 Task: Search round trip flight ticket for 2 adults, 4 children and 1 infant on lap in business from Sioux City: Sioux Gateway Airport (brig. General Bud Day Field) to Indianapolis: Indianapolis International Airport on 8-5-2023 and return on 8-7-2023. Price is upto 78000. Outbound departure time preference is 14:30.
Action: Mouse moved to (311, 297)
Screenshot: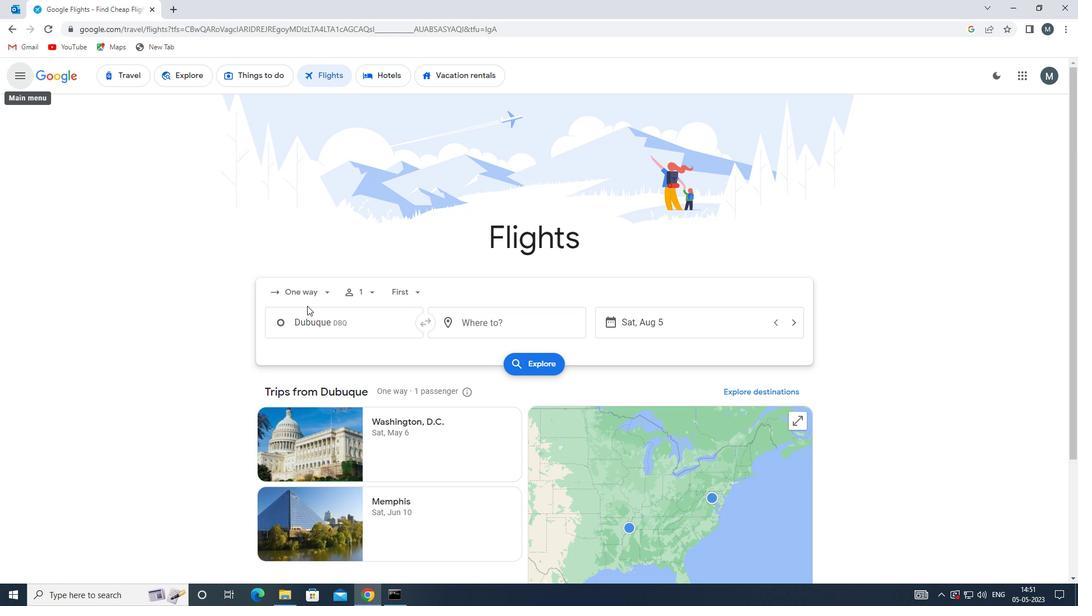 
Action: Mouse pressed left at (311, 297)
Screenshot: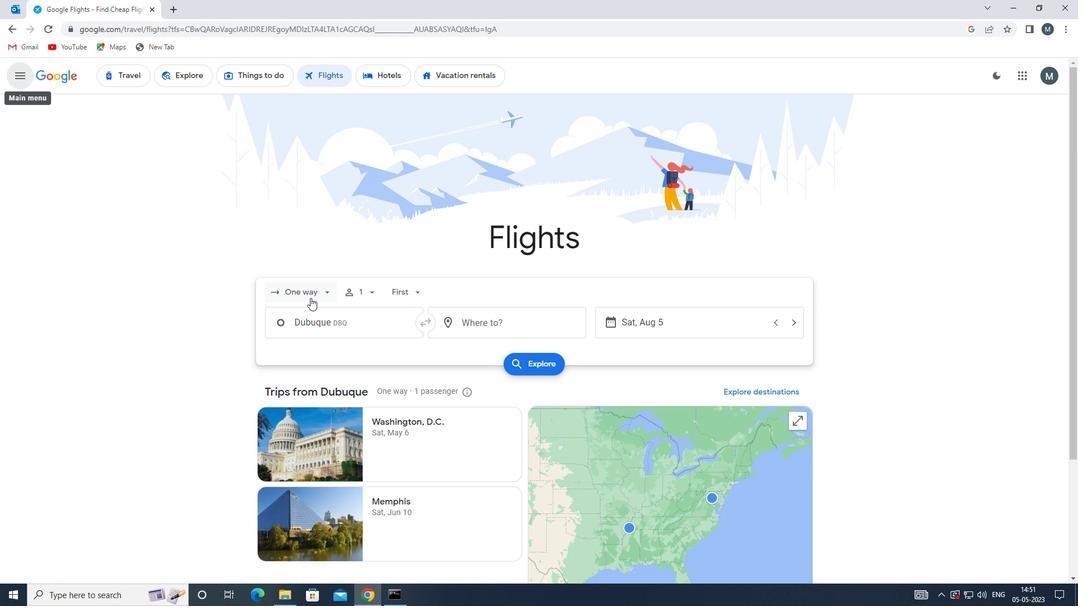 
Action: Mouse moved to (321, 294)
Screenshot: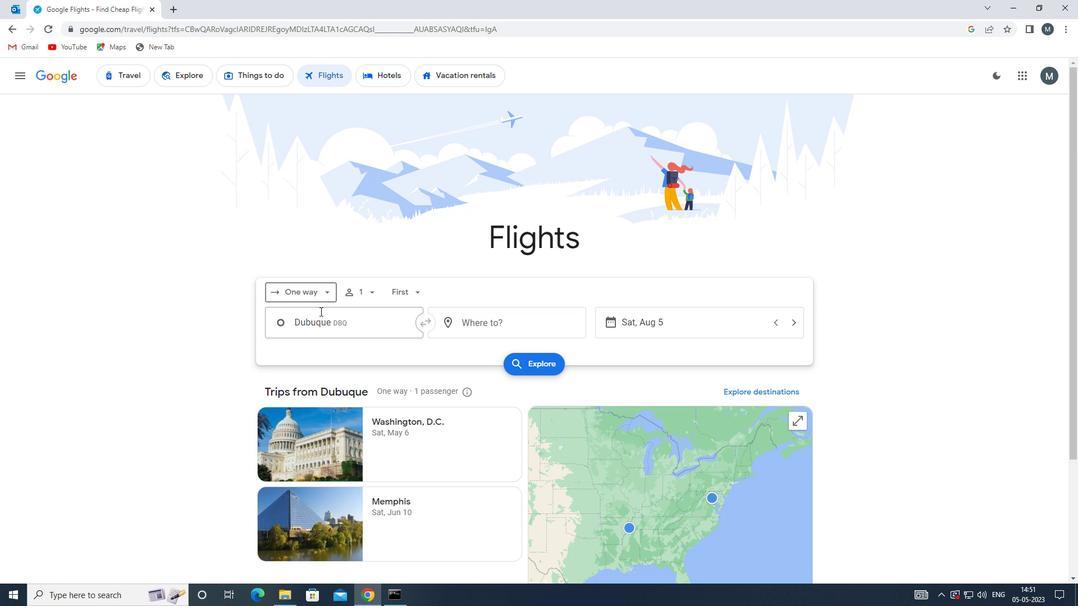 
Action: Mouse pressed left at (321, 294)
Screenshot: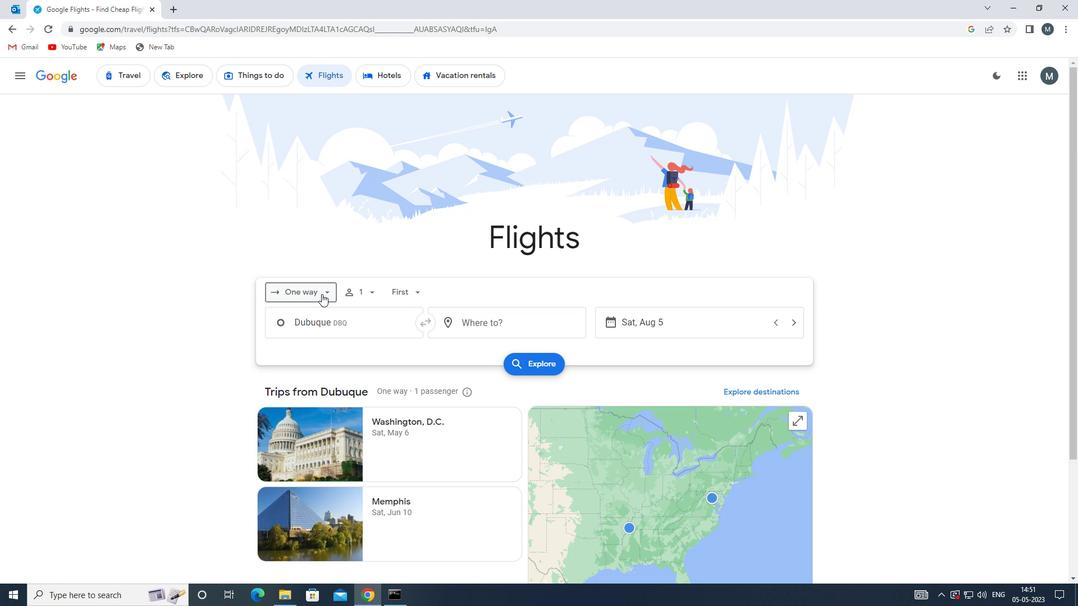 
Action: Mouse moved to (328, 319)
Screenshot: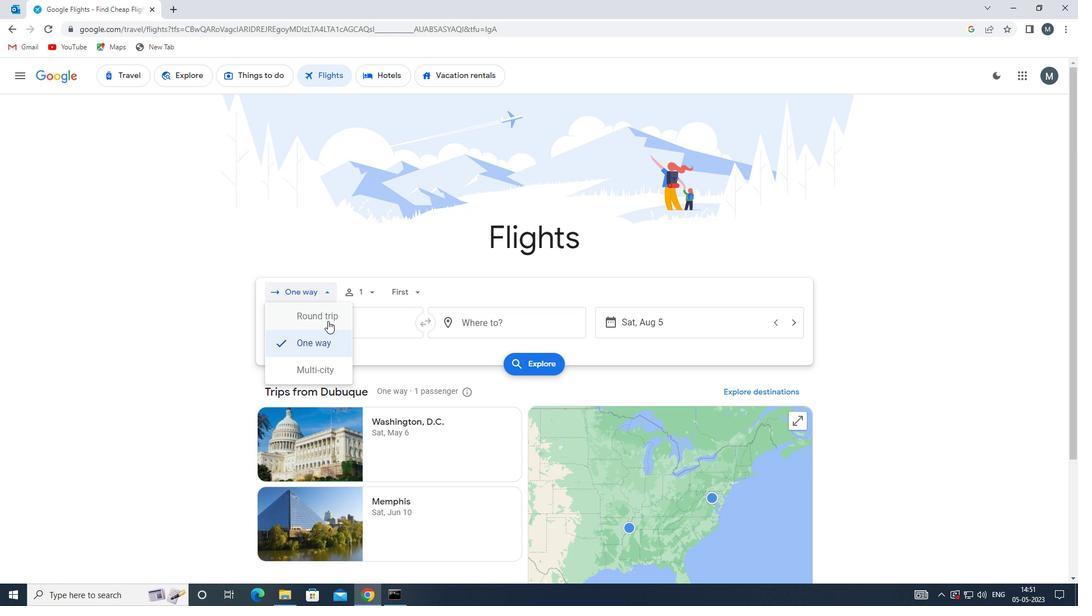 
Action: Mouse pressed left at (328, 319)
Screenshot: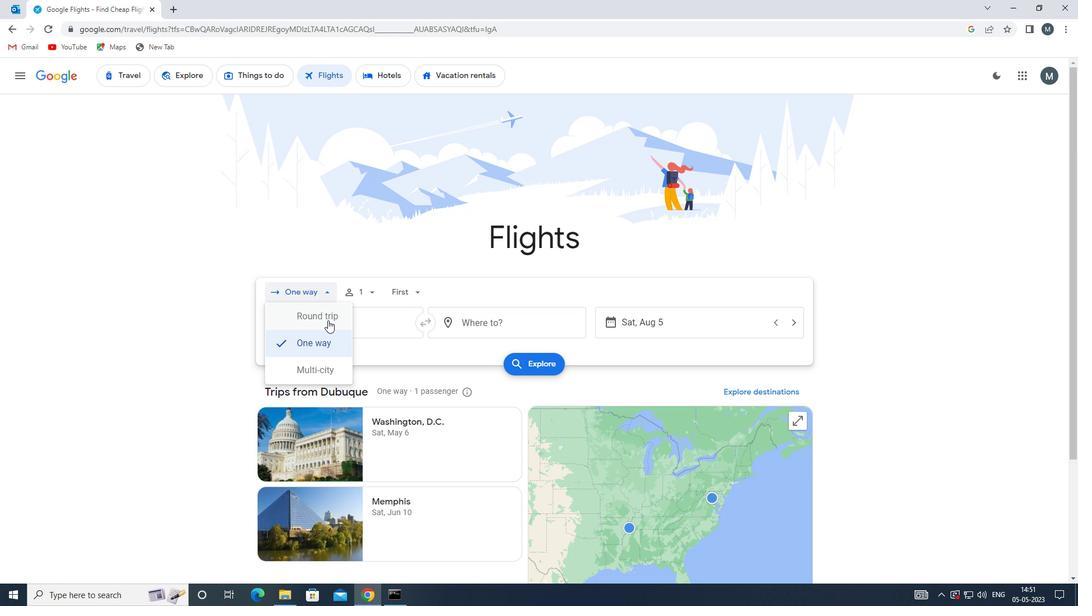 
Action: Mouse moved to (374, 291)
Screenshot: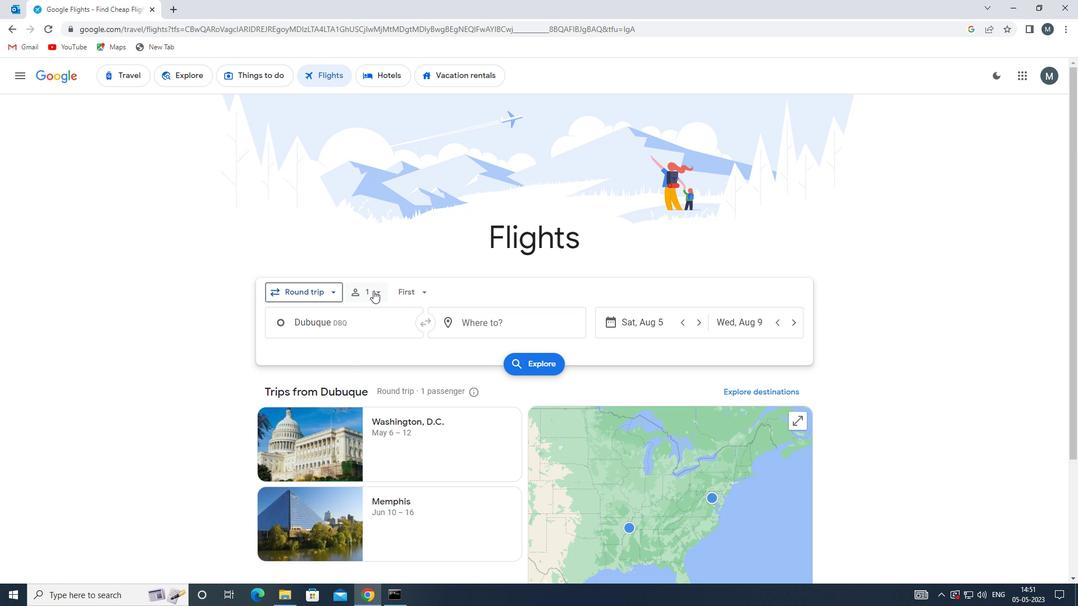 
Action: Mouse pressed left at (374, 291)
Screenshot: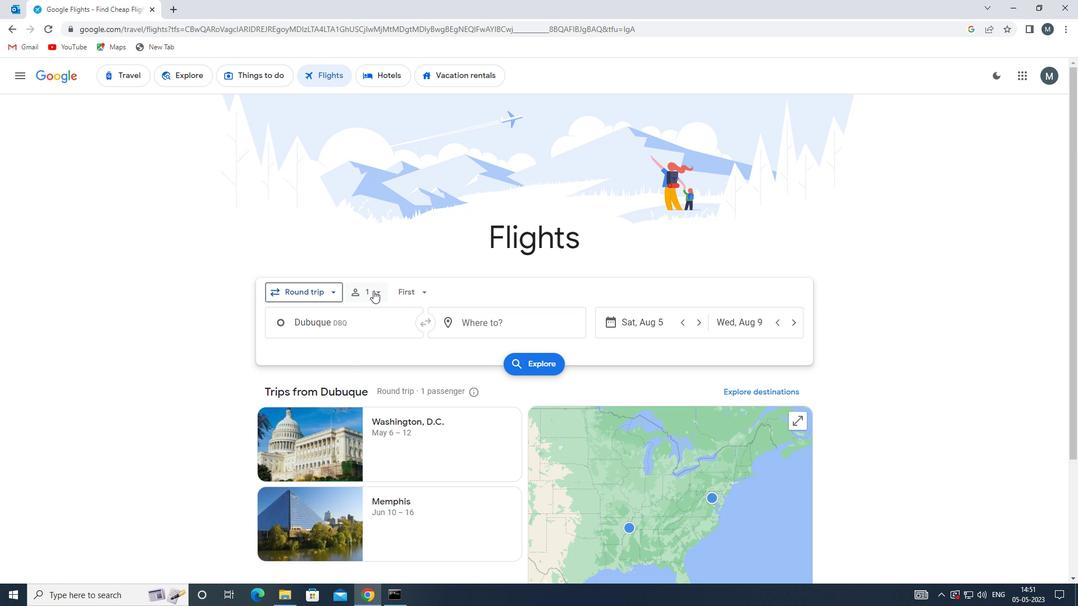 
Action: Mouse moved to (466, 319)
Screenshot: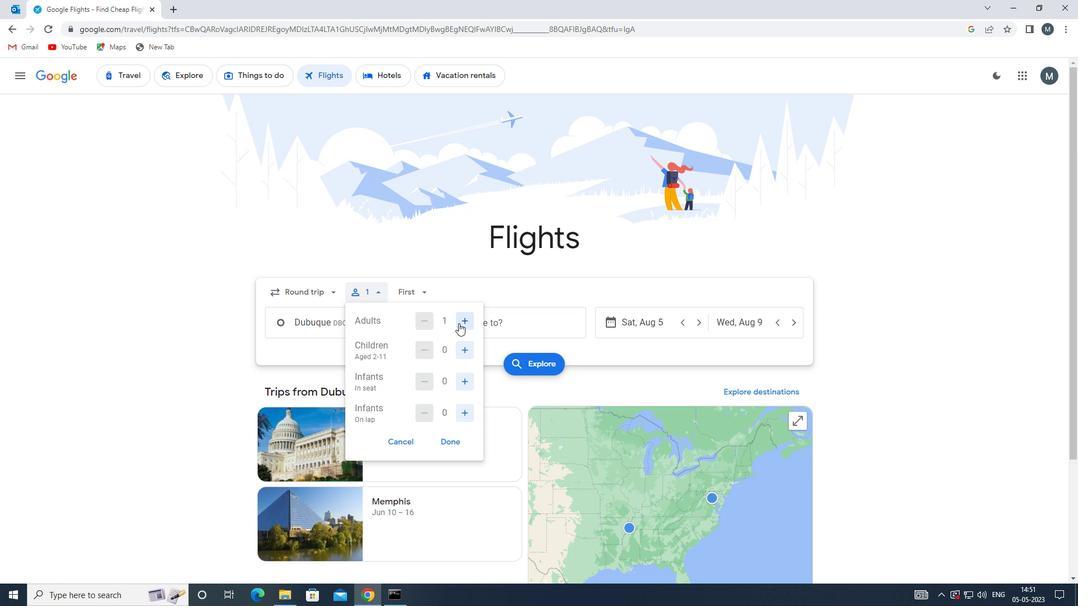 
Action: Mouse pressed left at (466, 319)
Screenshot: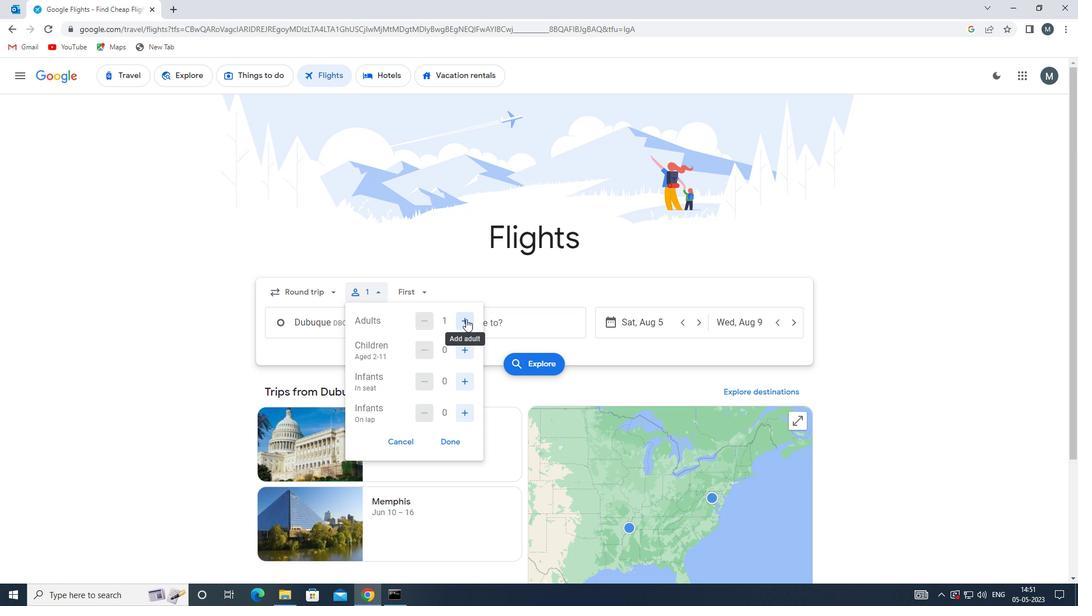 
Action: Mouse moved to (463, 348)
Screenshot: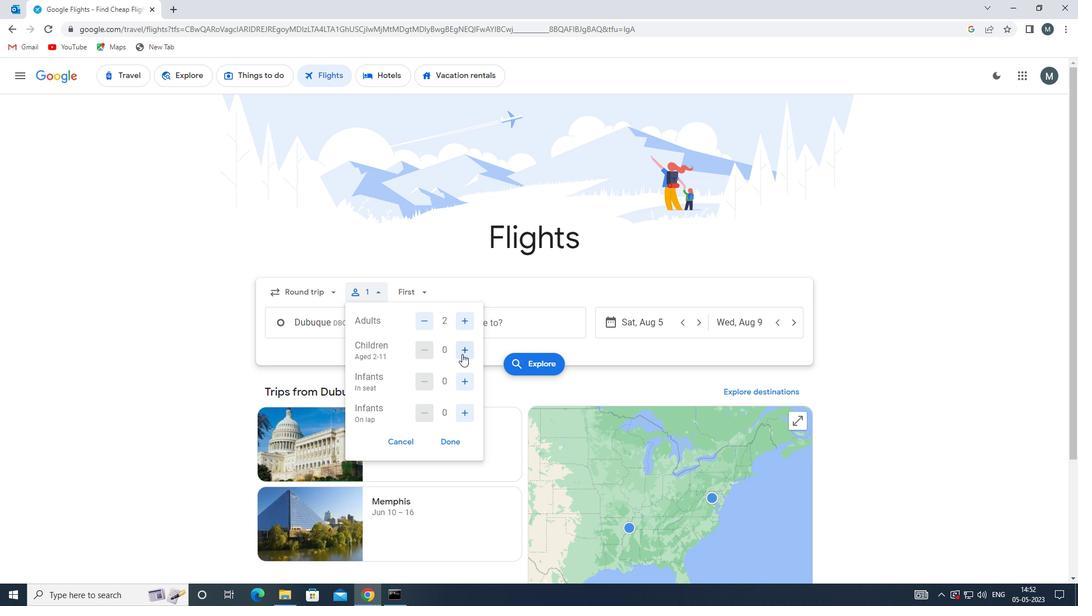 
Action: Mouse pressed left at (463, 348)
Screenshot: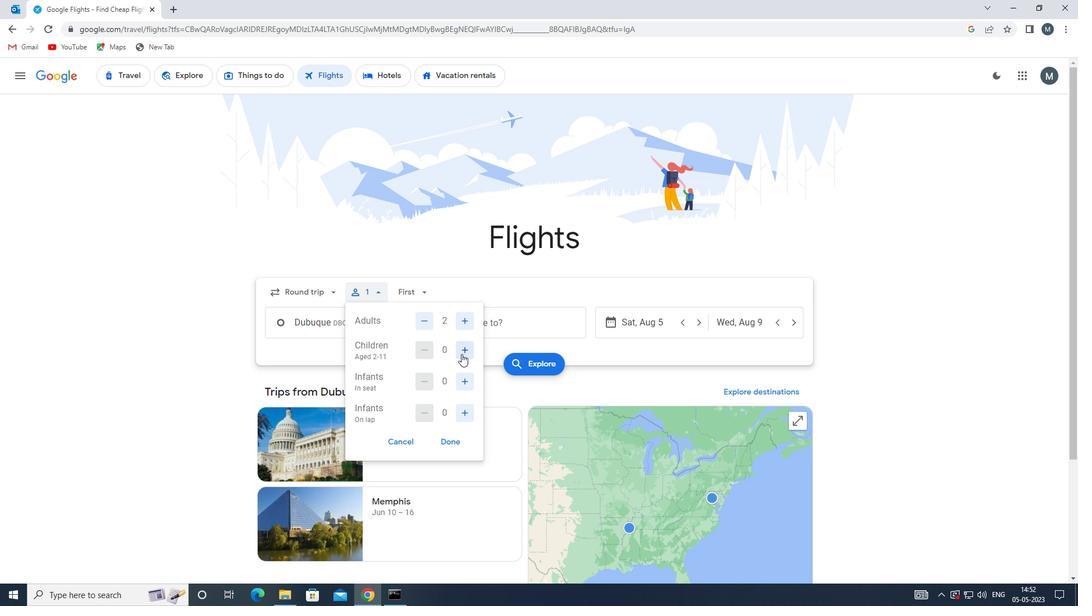 
Action: Mouse moved to (464, 348)
Screenshot: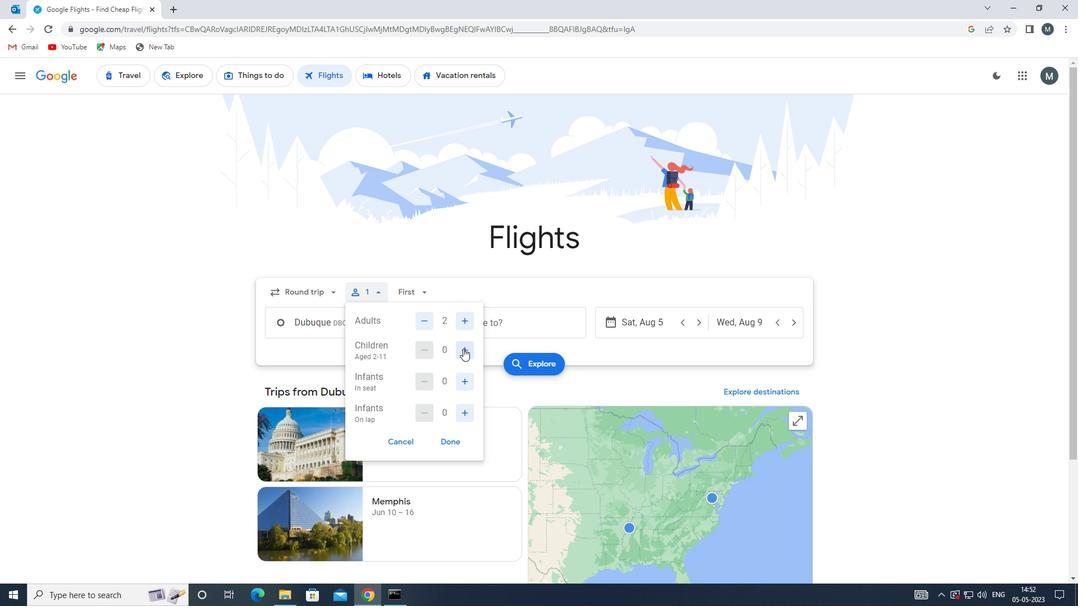 
Action: Mouse pressed left at (464, 348)
Screenshot: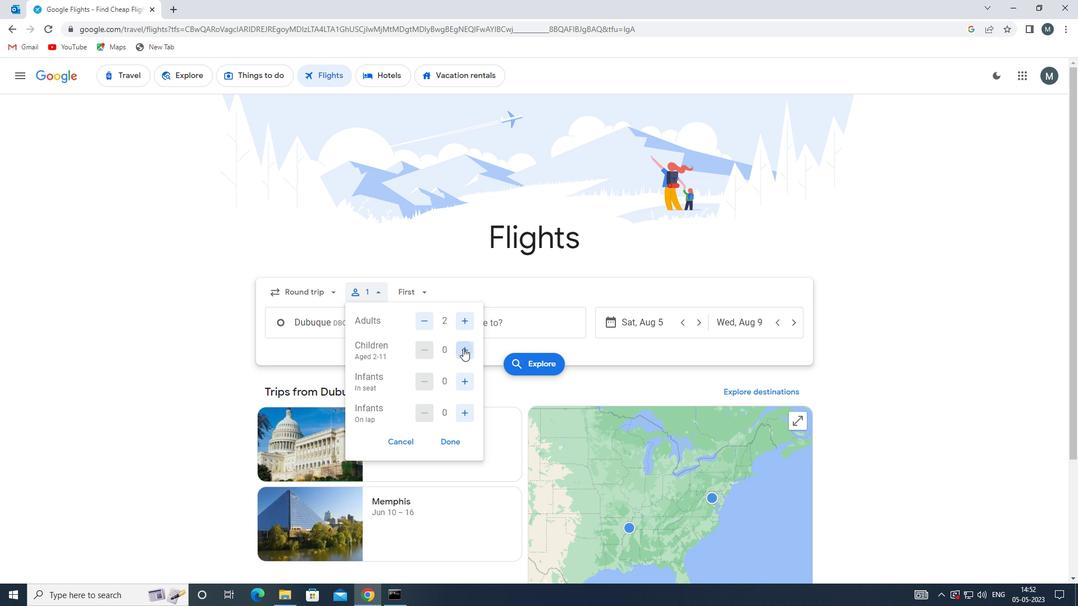
Action: Mouse pressed left at (464, 348)
Screenshot: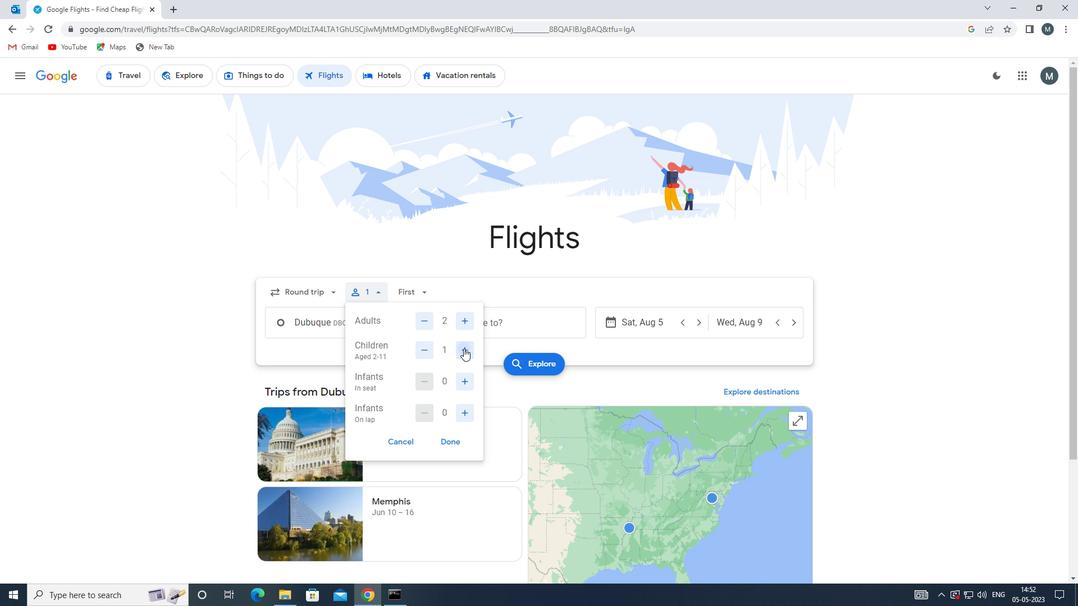 
Action: Mouse moved to (464, 348)
Screenshot: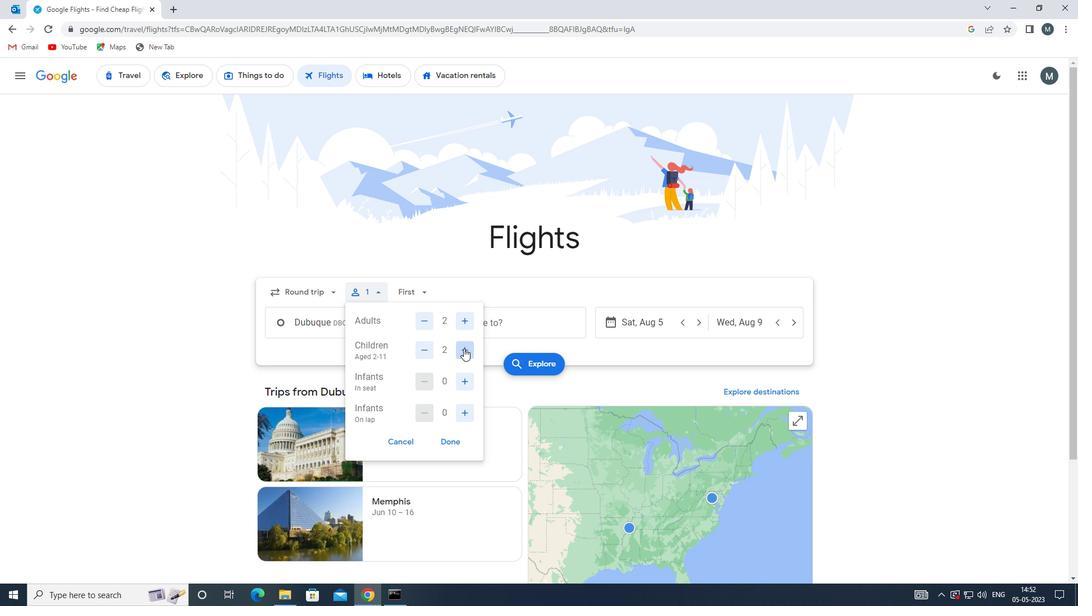 
Action: Mouse pressed left at (464, 348)
Screenshot: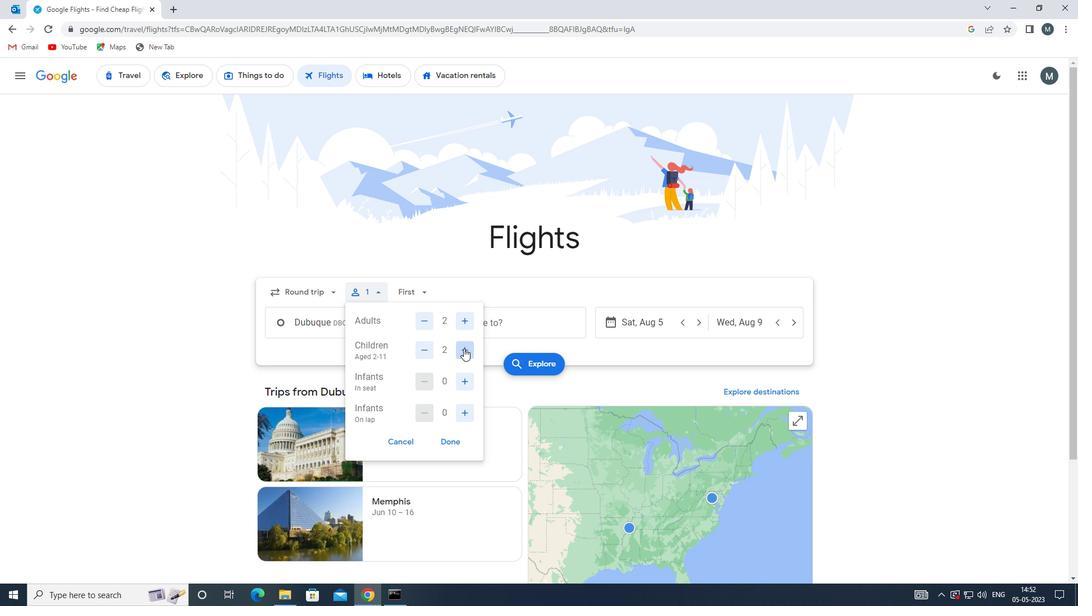 
Action: Mouse moved to (461, 382)
Screenshot: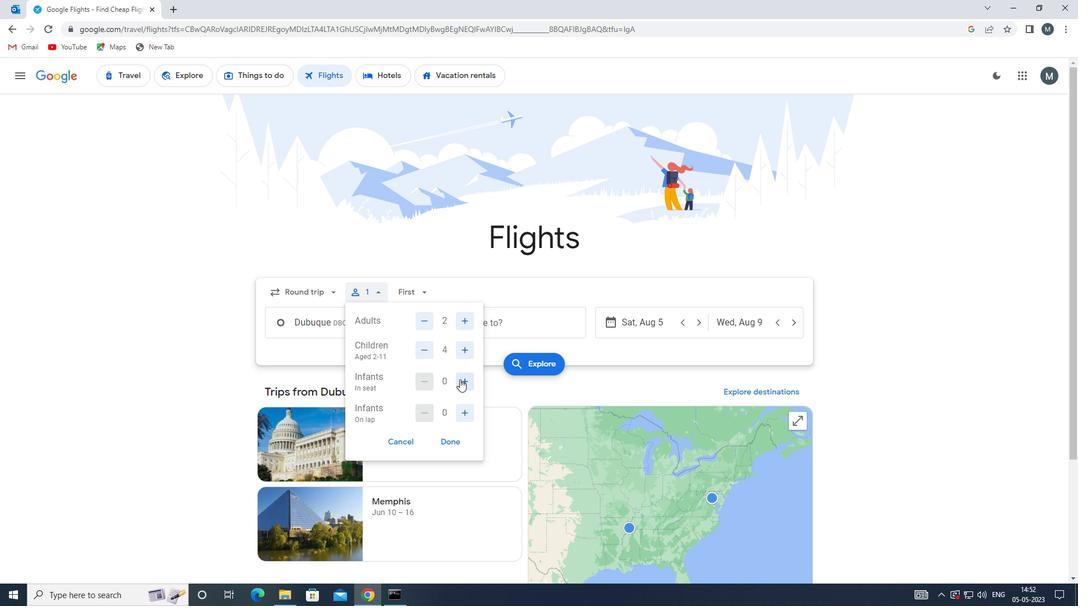 
Action: Mouse pressed left at (461, 382)
Screenshot: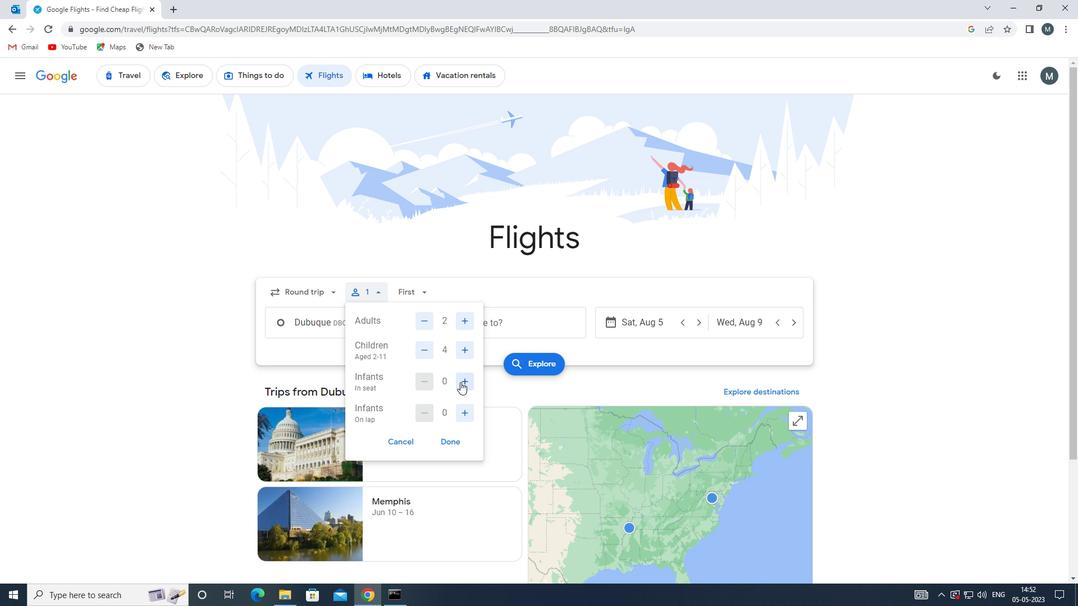 
Action: Mouse moved to (427, 380)
Screenshot: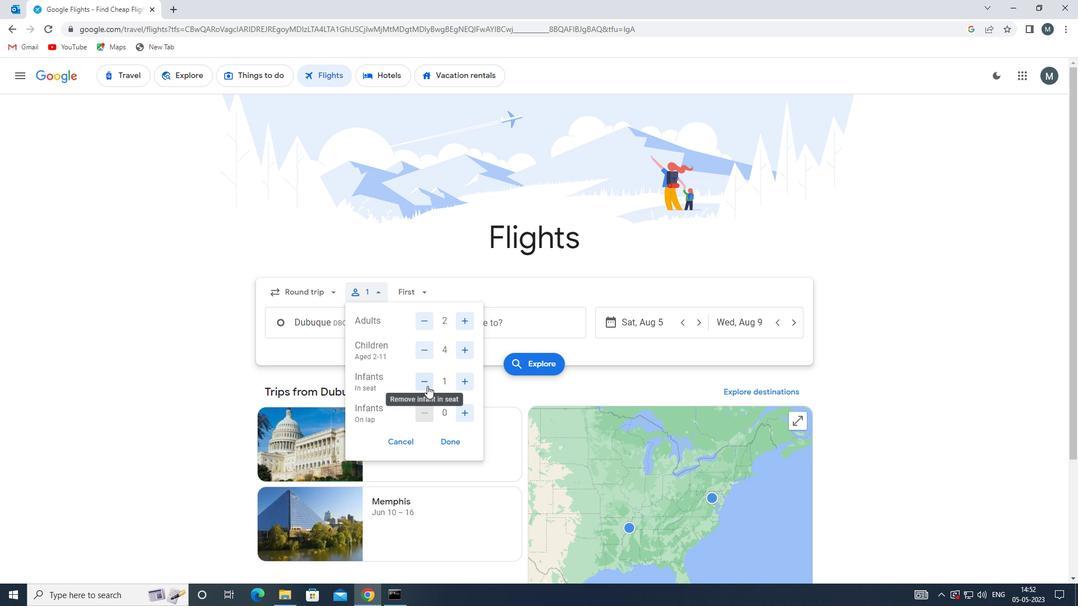 
Action: Mouse pressed left at (427, 380)
Screenshot: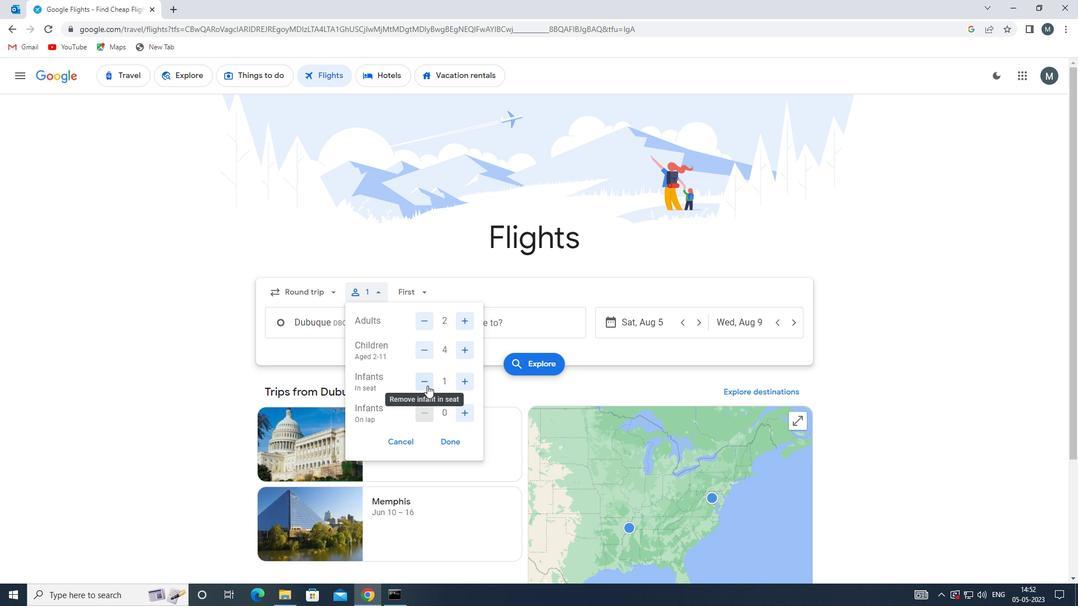 
Action: Mouse moved to (465, 411)
Screenshot: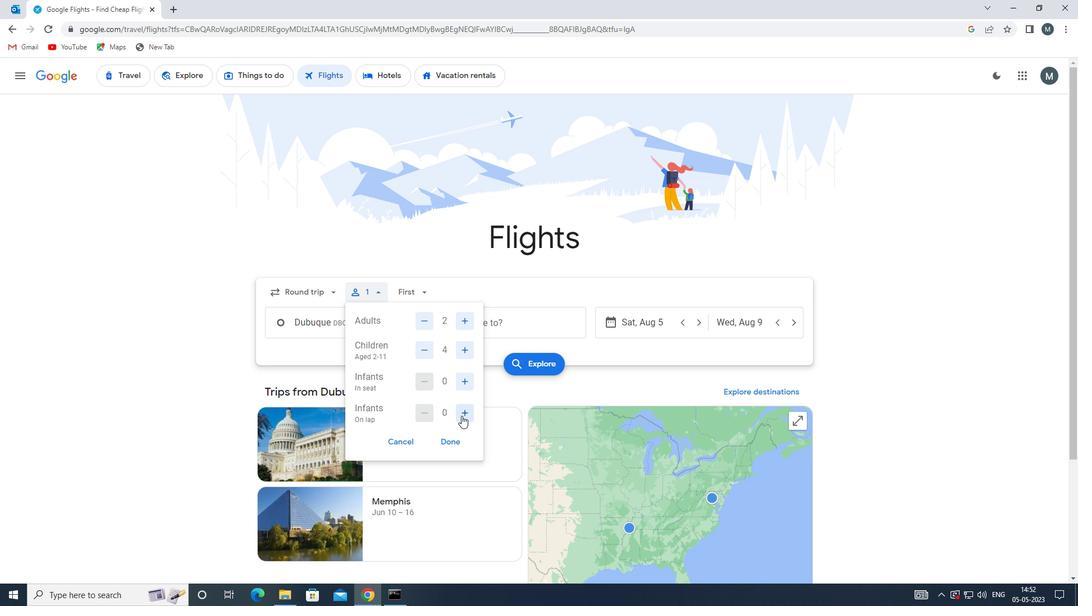 
Action: Mouse pressed left at (465, 411)
Screenshot: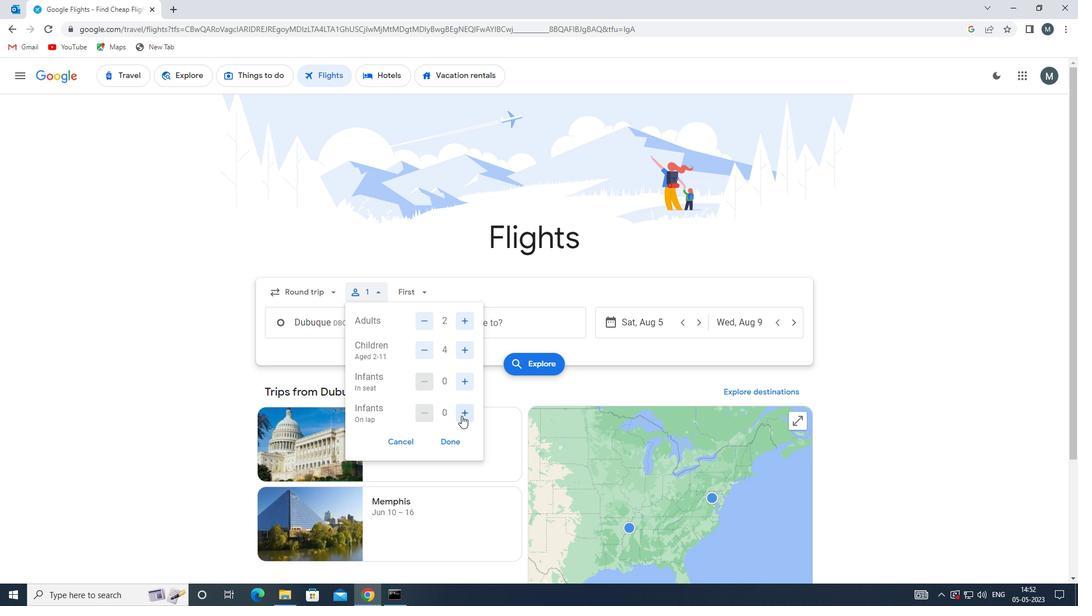 
Action: Mouse moved to (450, 437)
Screenshot: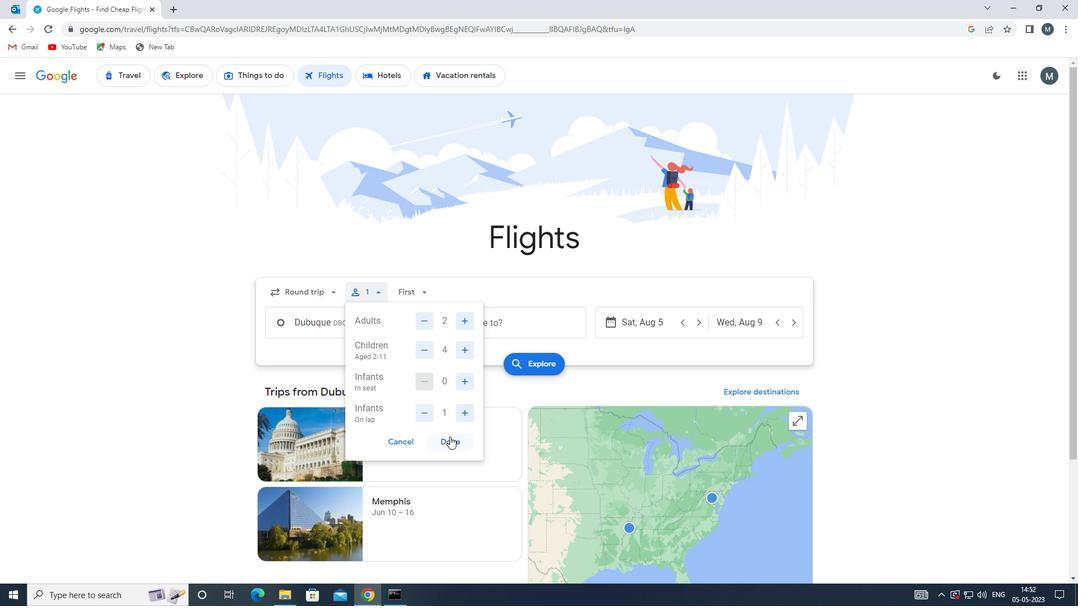 
Action: Mouse pressed left at (450, 437)
Screenshot: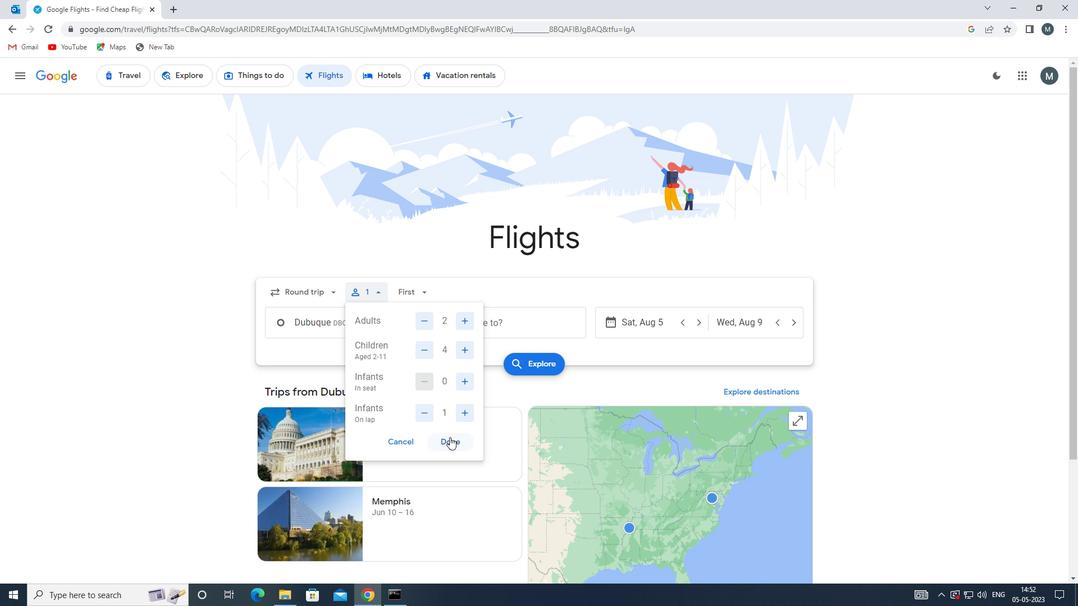 
Action: Mouse moved to (409, 285)
Screenshot: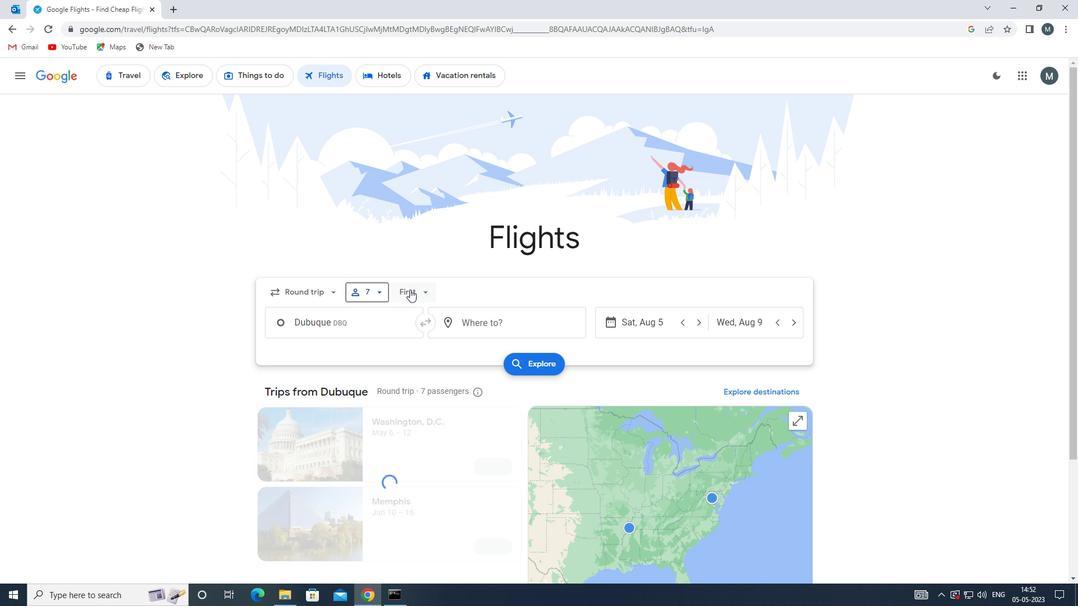 
Action: Mouse pressed left at (409, 285)
Screenshot: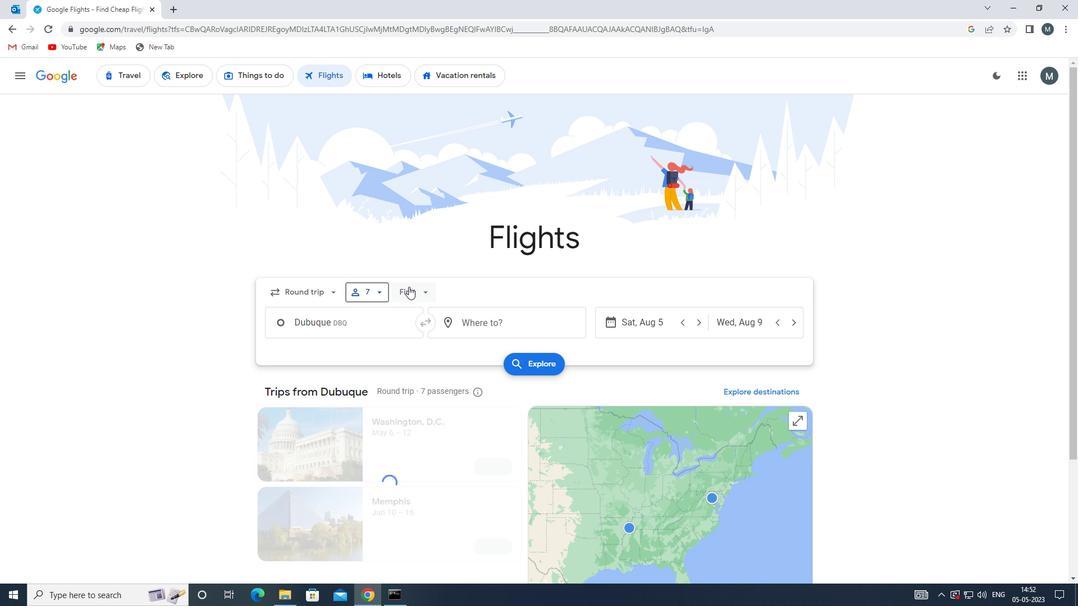 
Action: Mouse moved to (432, 369)
Screenshot: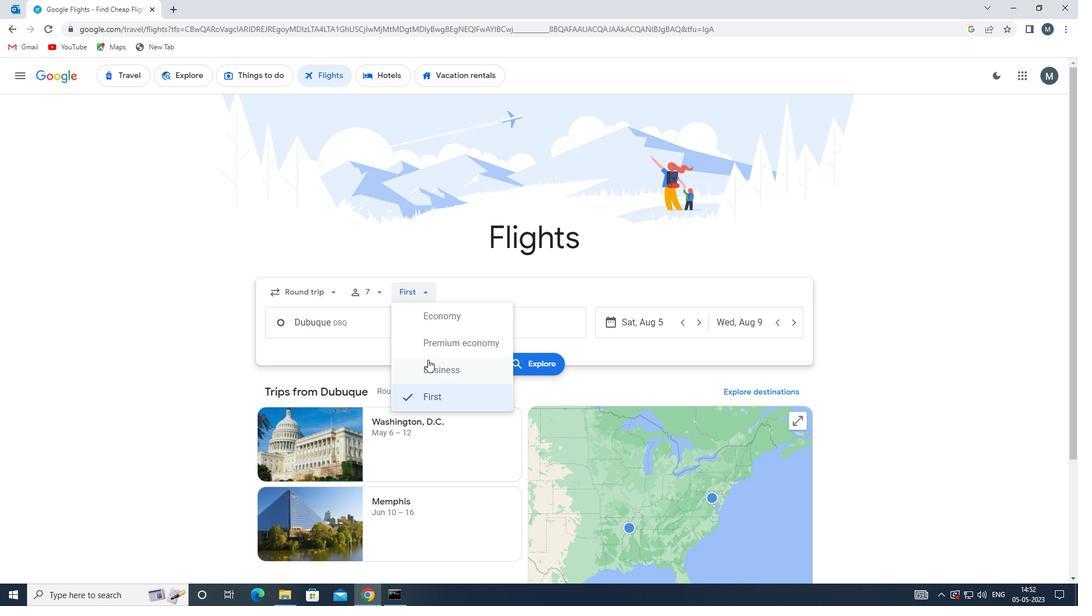 
Action: Mouse pressed left at (432, 369)
Screenshot: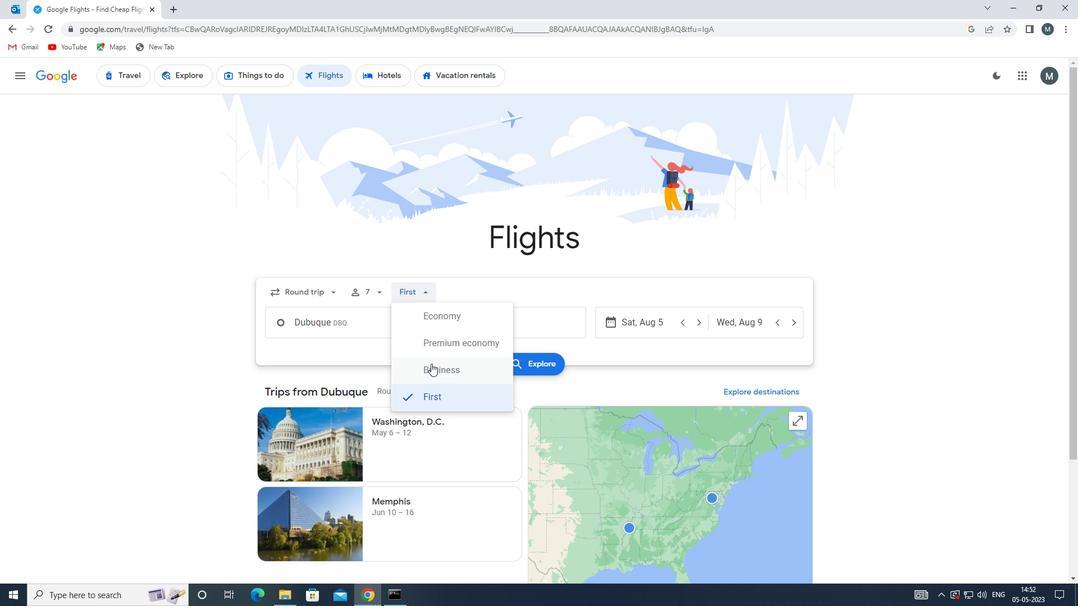 
Action: Mouse moved to (352, 324)
Screenshot: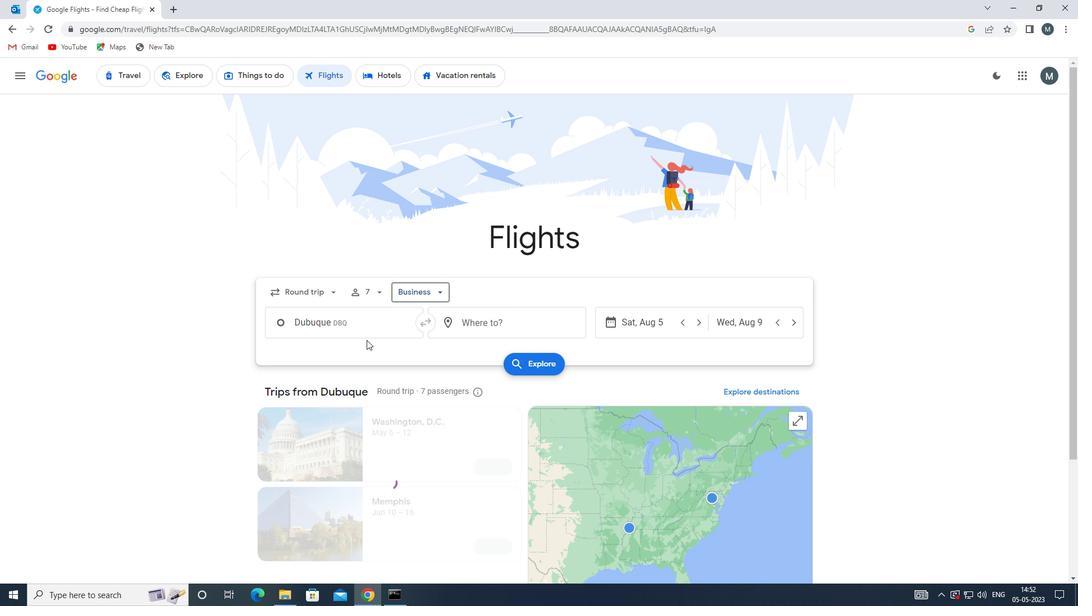 
Action: Mouse pressed left at (352, 324)
Screenshot: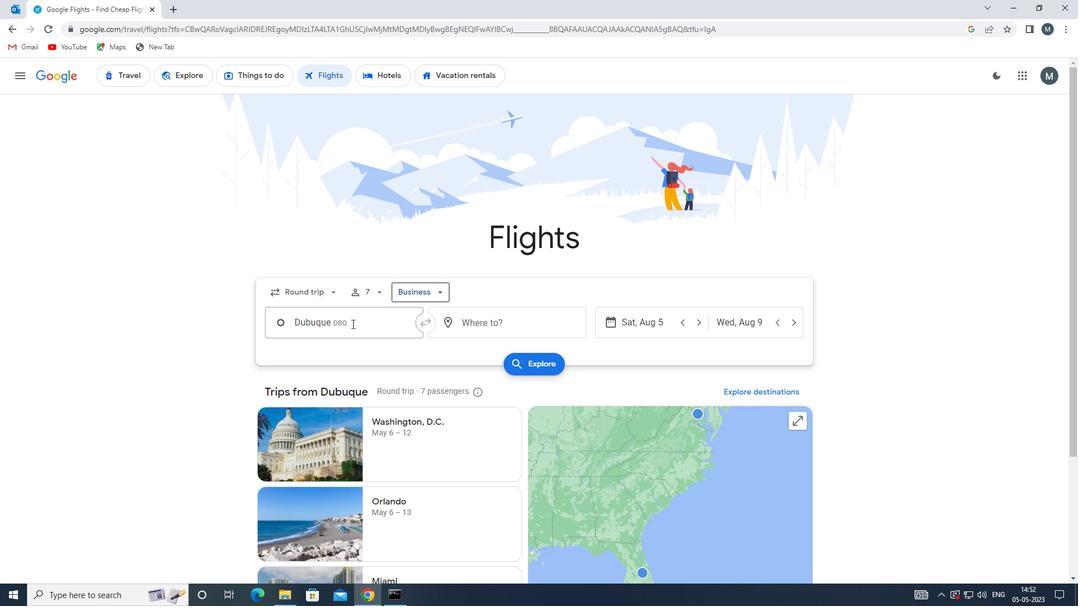
Action: Mouse moved to (353, 324)
Screenshot: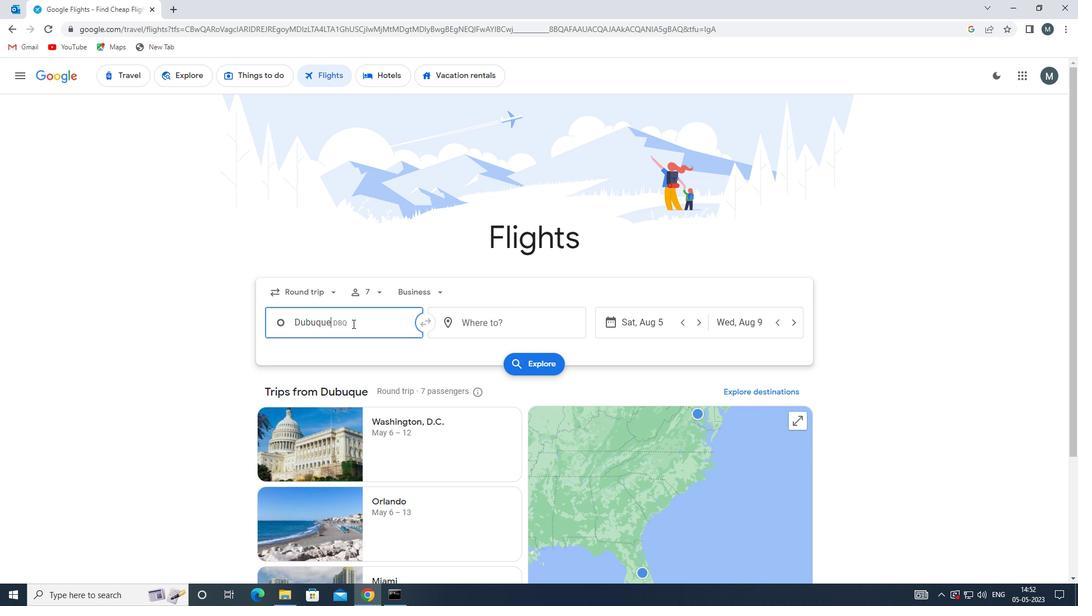 
Action: Key pressed sioux<Key.space>gate
Screenshot: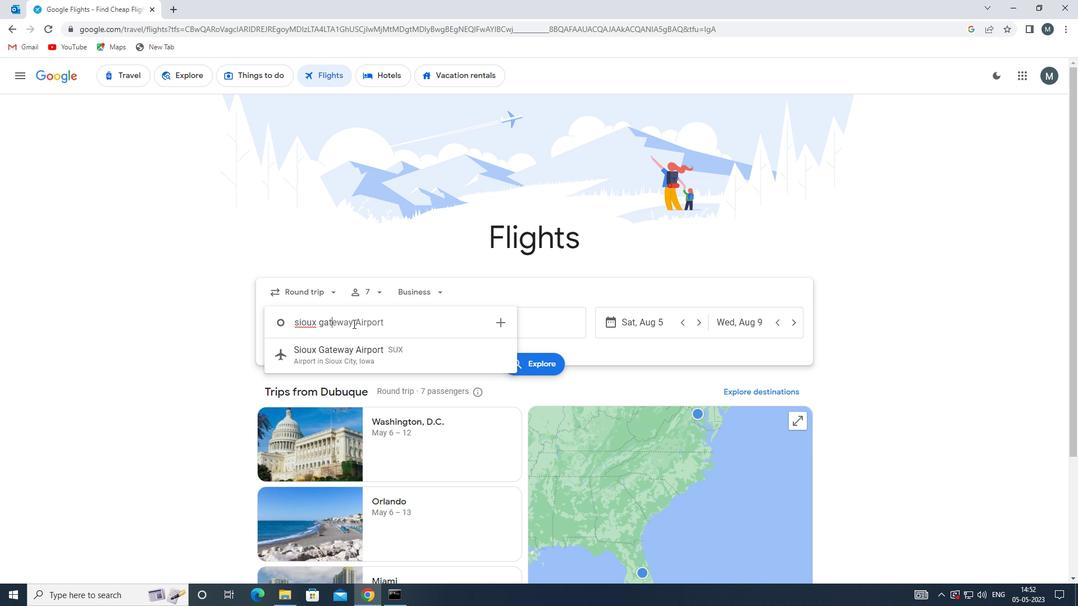 
Action: Mouse moved to (376, 353)
Screenshot: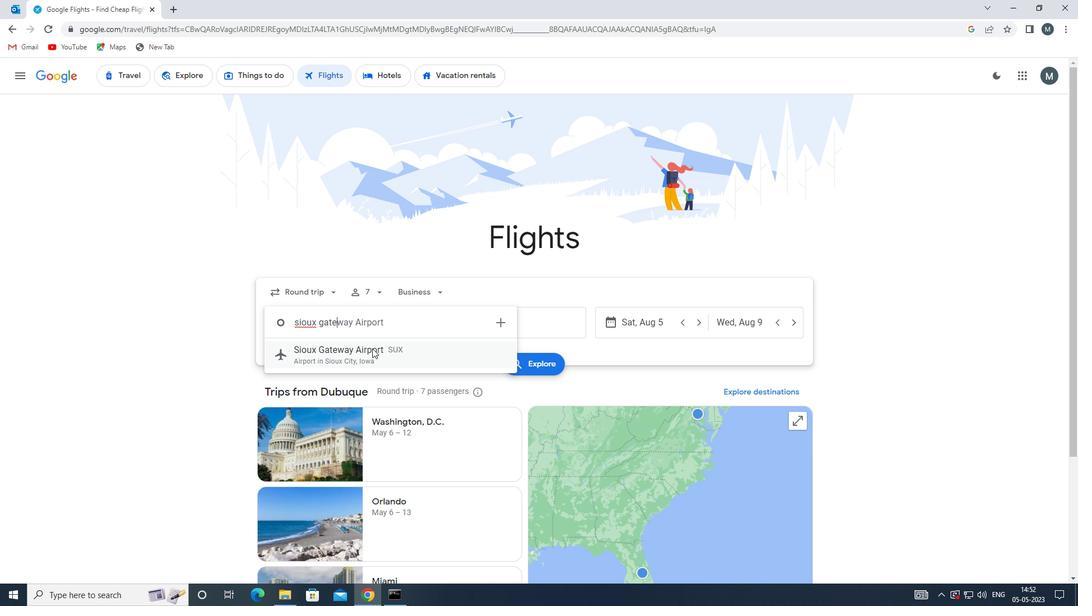 
Action: Mouse pressed left at (376, 353)
Screenshot: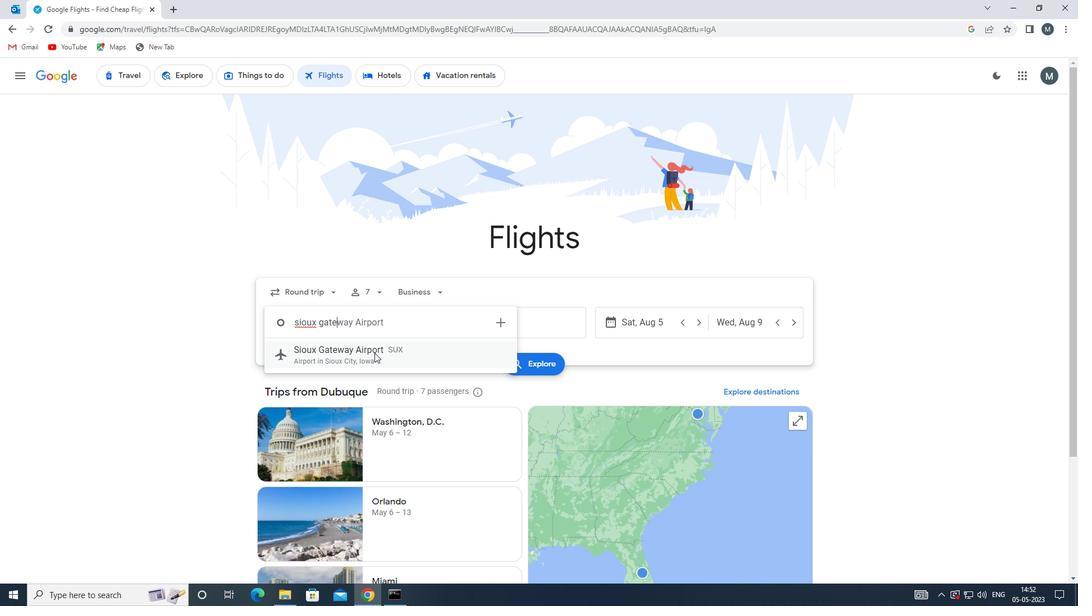 
Action: Mouse moved to (487, 328)
Screenshot: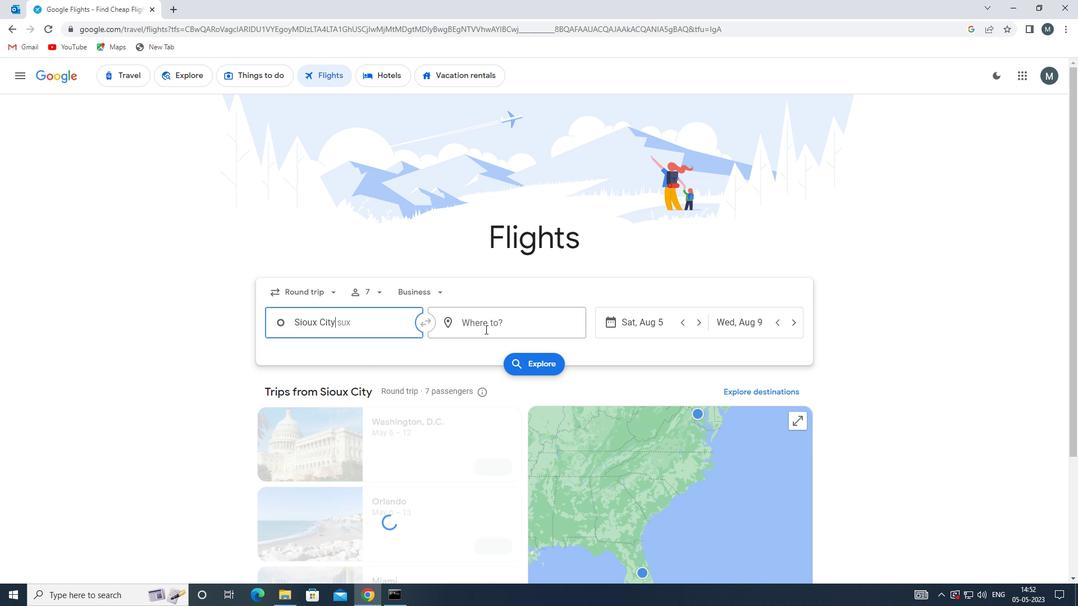
Action: Mouse pressed left at (487, 328)
Screenshot: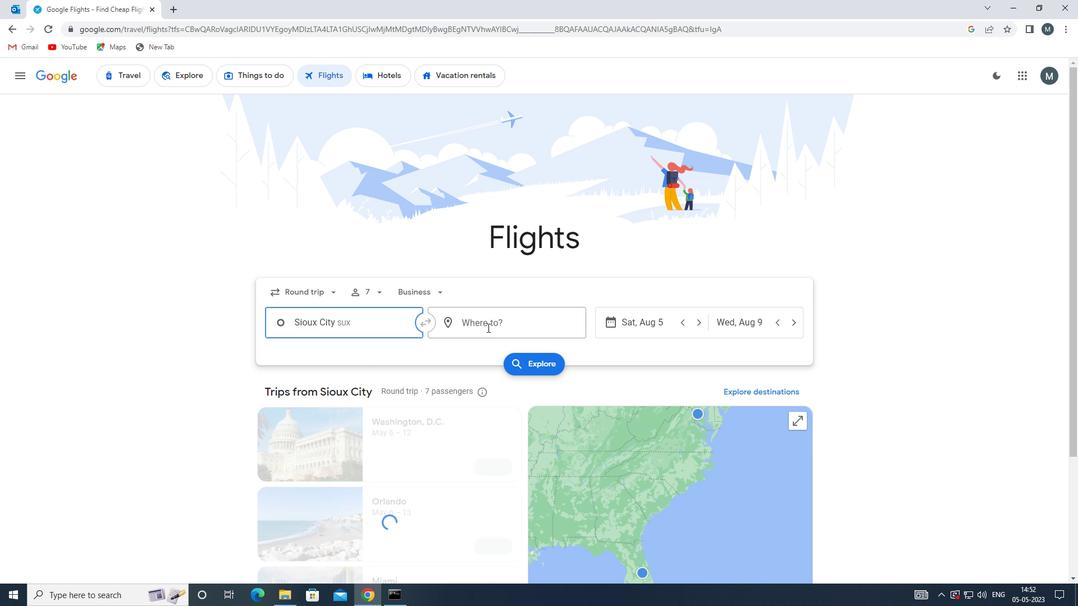 
Action: Mouse moved to (489, 322)
Screenshot: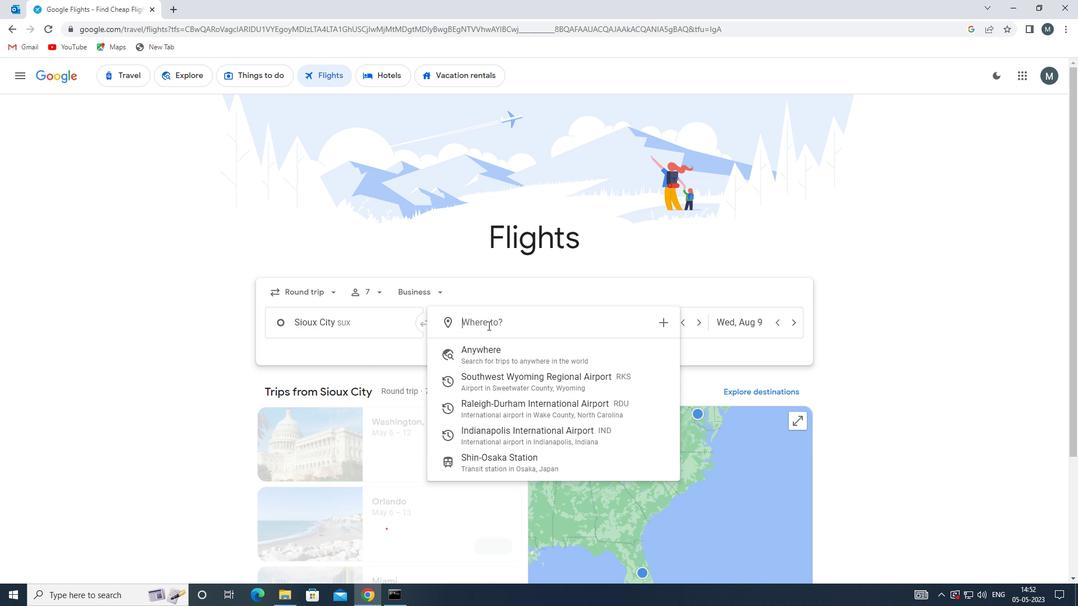 
Action: Key pressed ind
Screenshot: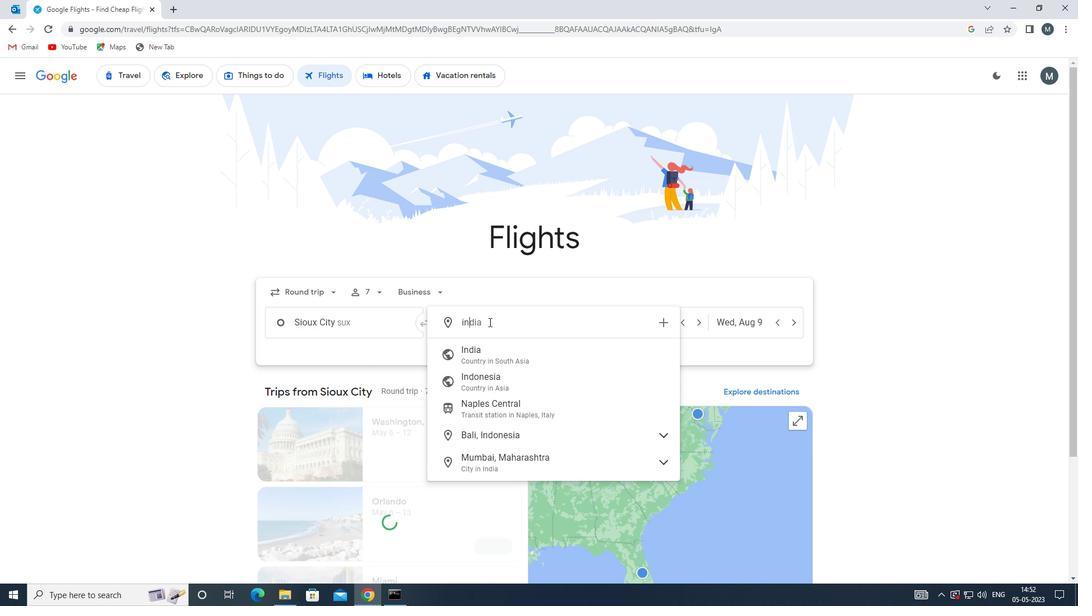
Action: Mouse moved to (489, 354)
Screenshot: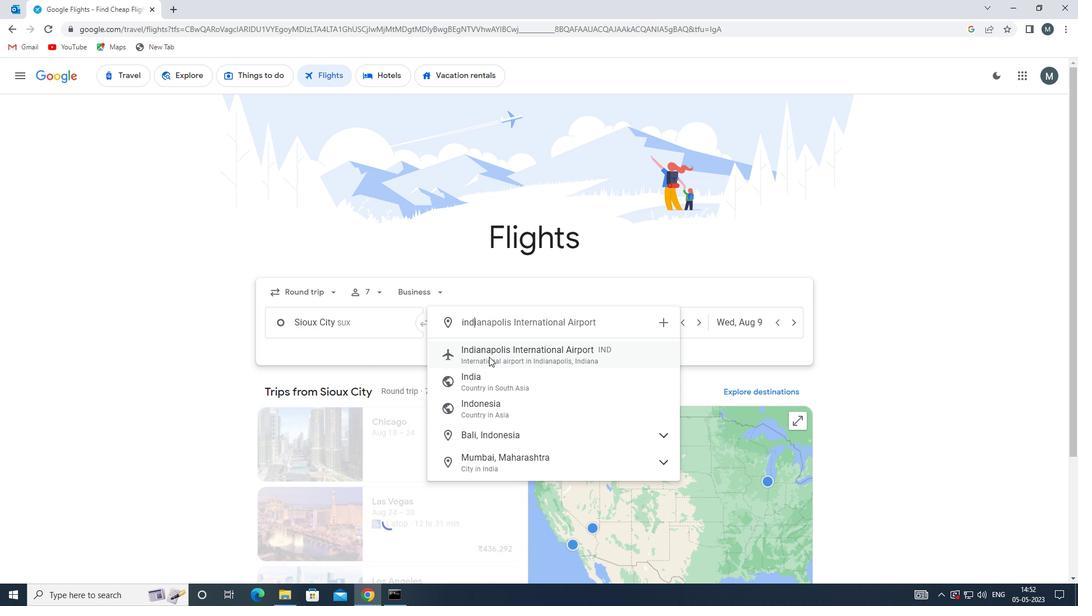 
Action: Mouse pressed left at (489, 354)
Screenshot: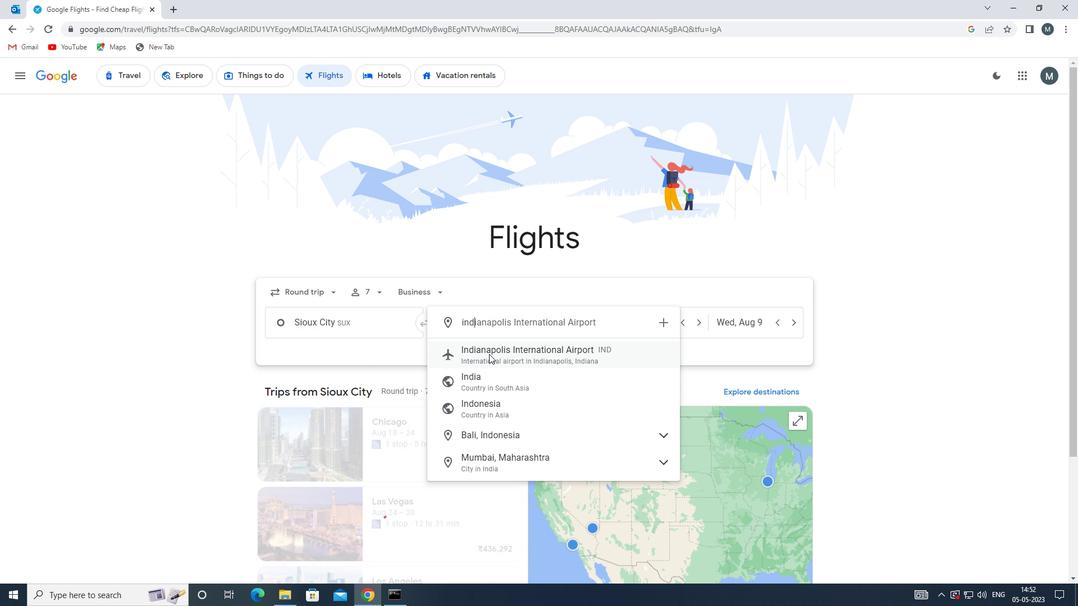 
Action: Mouse moved to (637, 327)
Screenshot: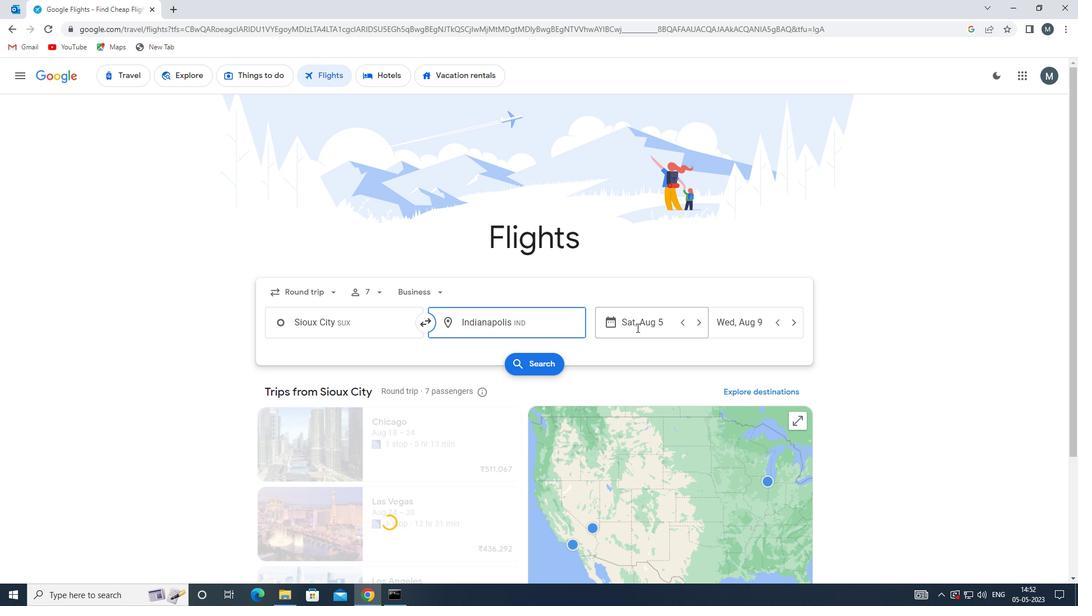 
Action: Mouse pressed left at (637, 327)
Screenshot: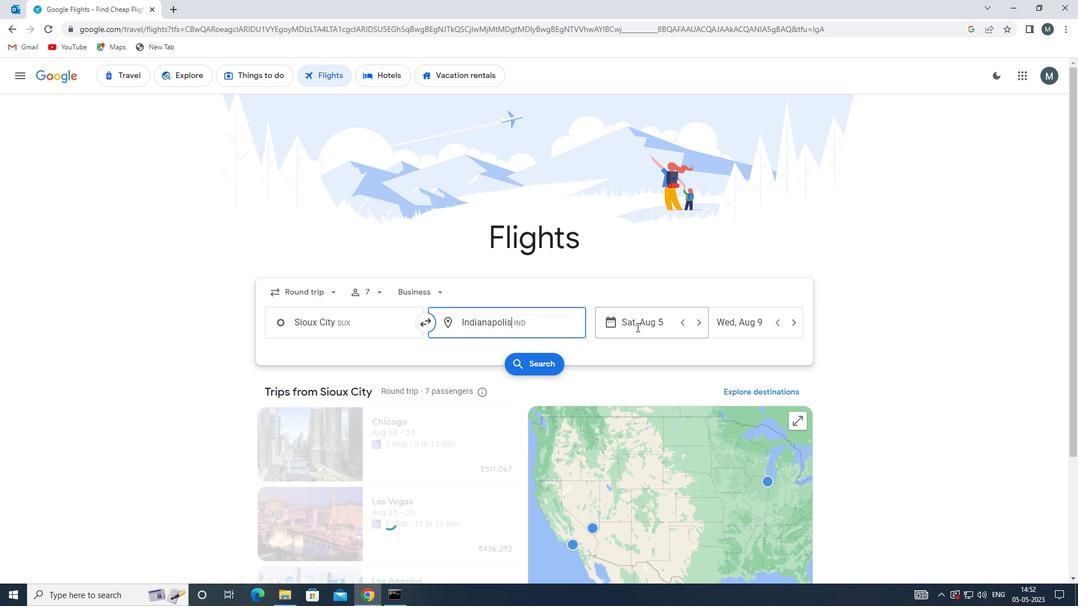 
Action: Mouse moved to (567, 382)
Screenshot: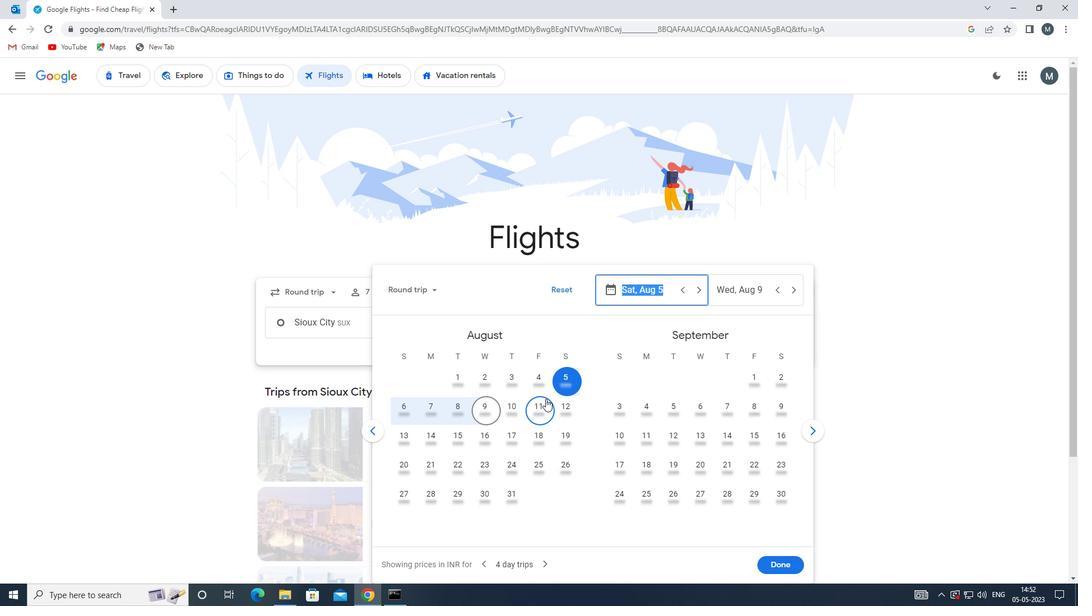 
Action: Mouse pressed left at (567, 382)
Screenshot: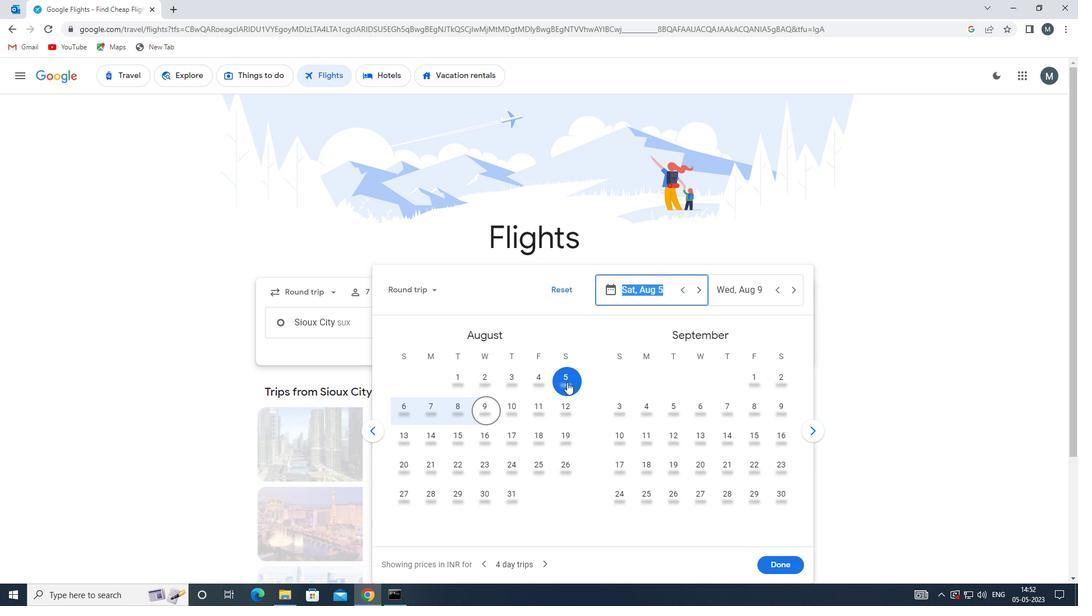 
Action: Mouse moved to (428, 406)
Screenshot: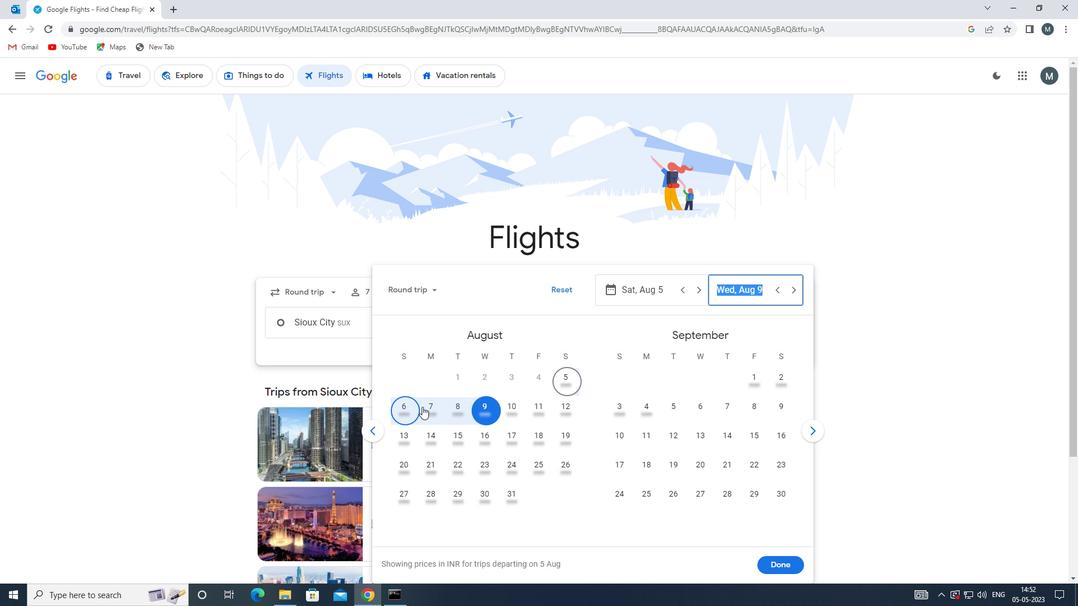 
Action: Mouse pressed left at (428, 406)
Screenshot: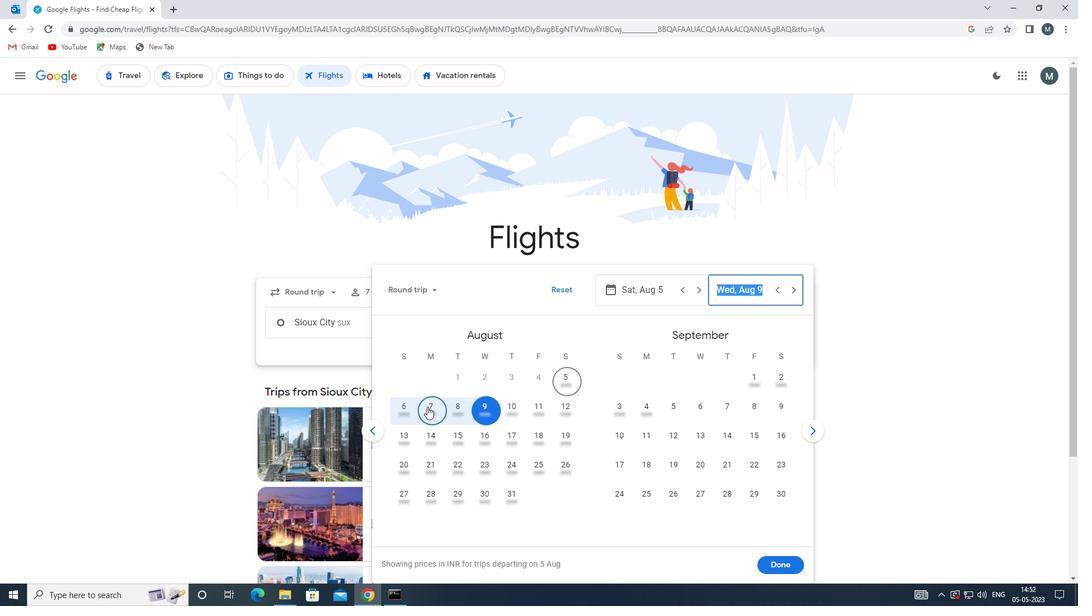
Action: Mouse moved to (768, 560)
Screenshot: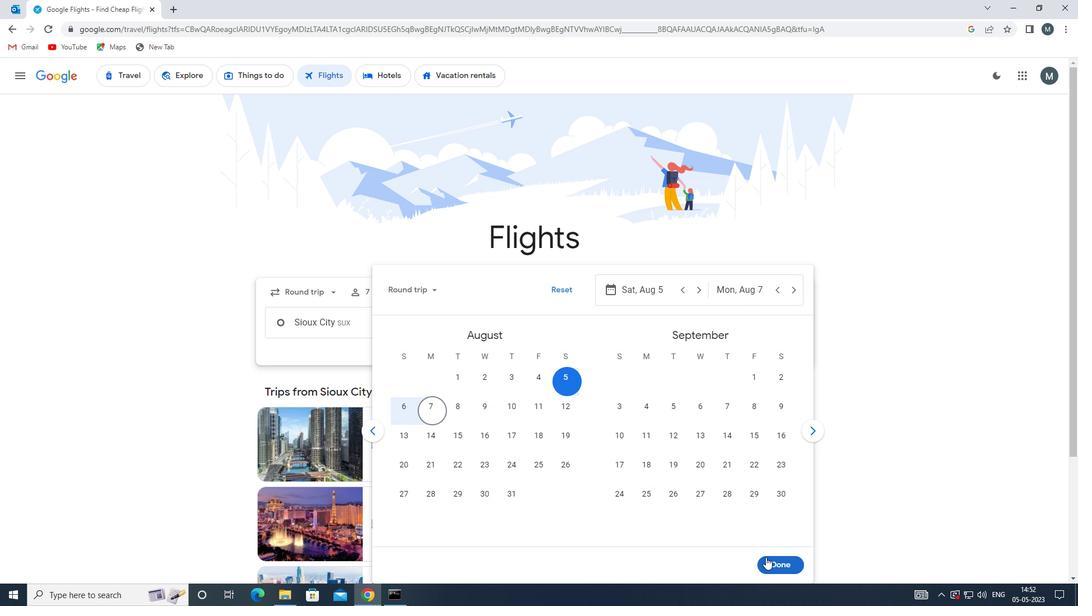 
Action: Mouse pressed left at (768, 560)
Screenshot: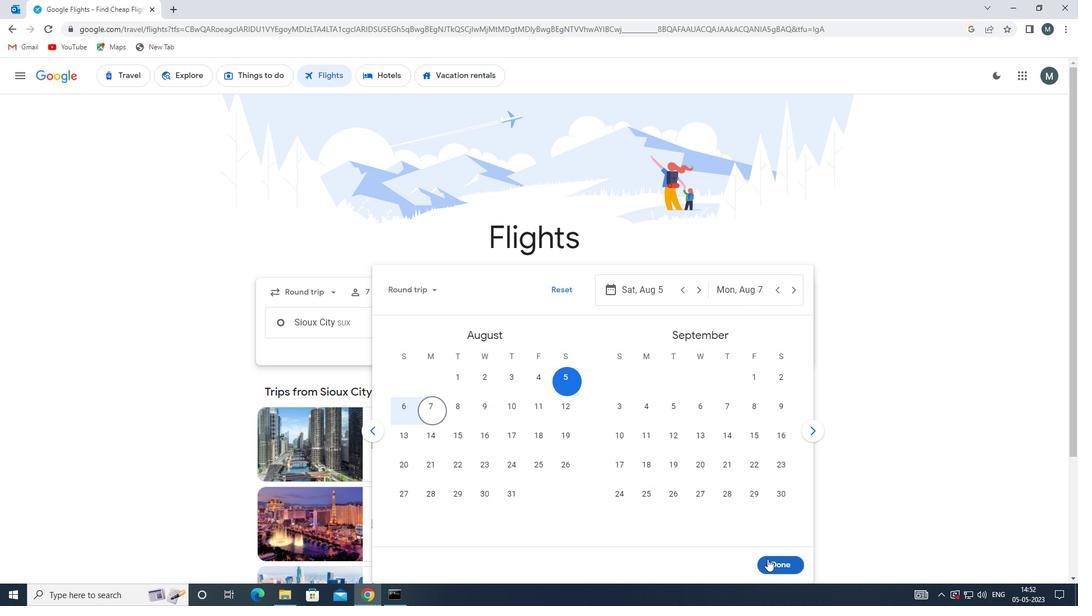 
Action: Mouse moved to (519, 361)
Screenshot: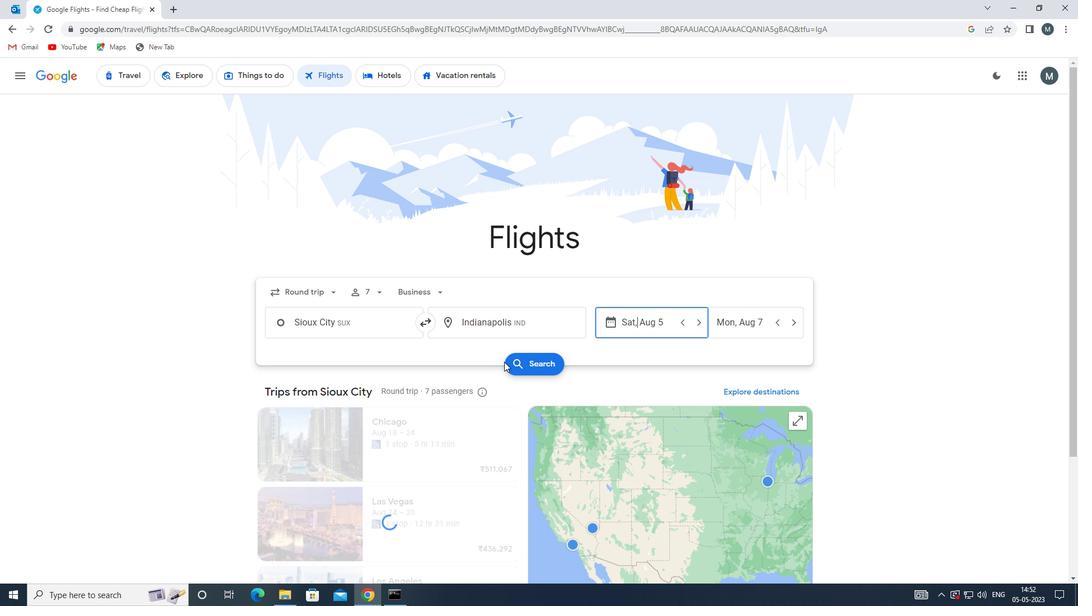 
Action: Mouse pressed left at (519, 361)
Screenshot: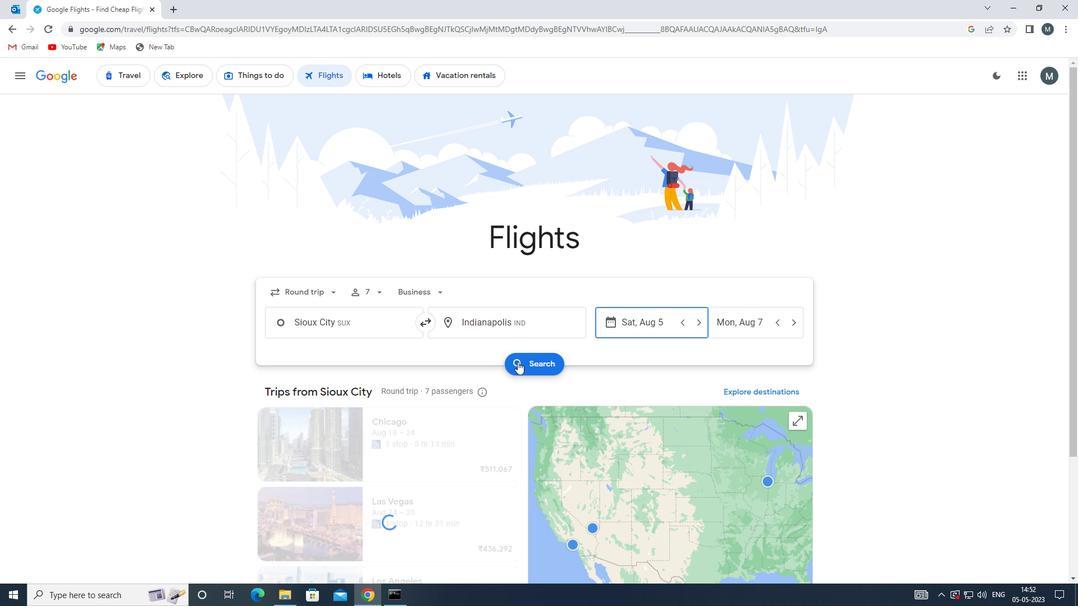
Action: Mouse moved to (293, 181)
Screenshot: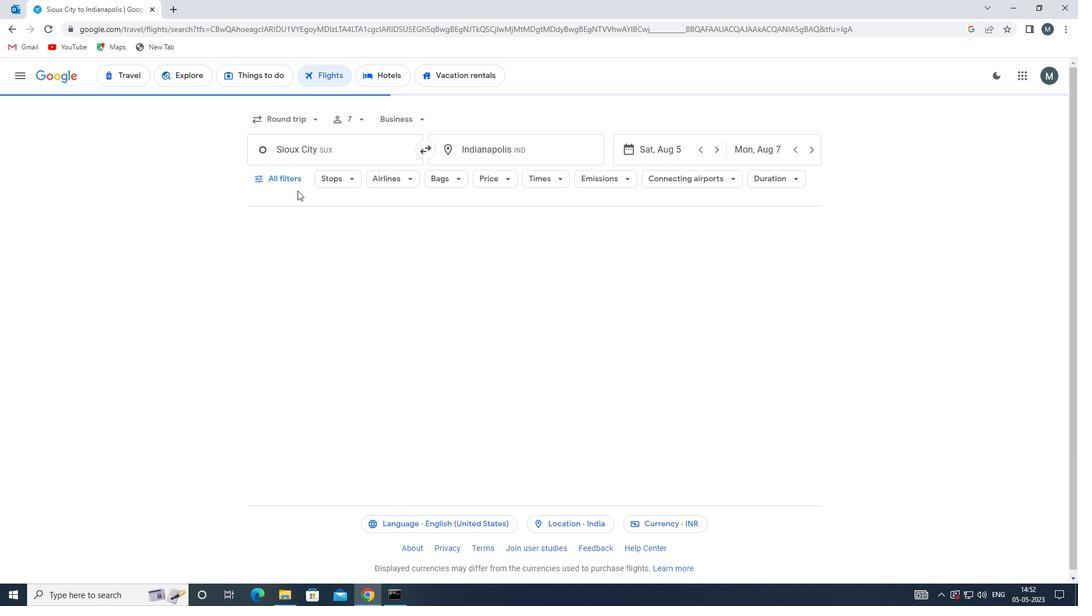 
Action: Mouse pressed left at (293, 181)
Screenshot: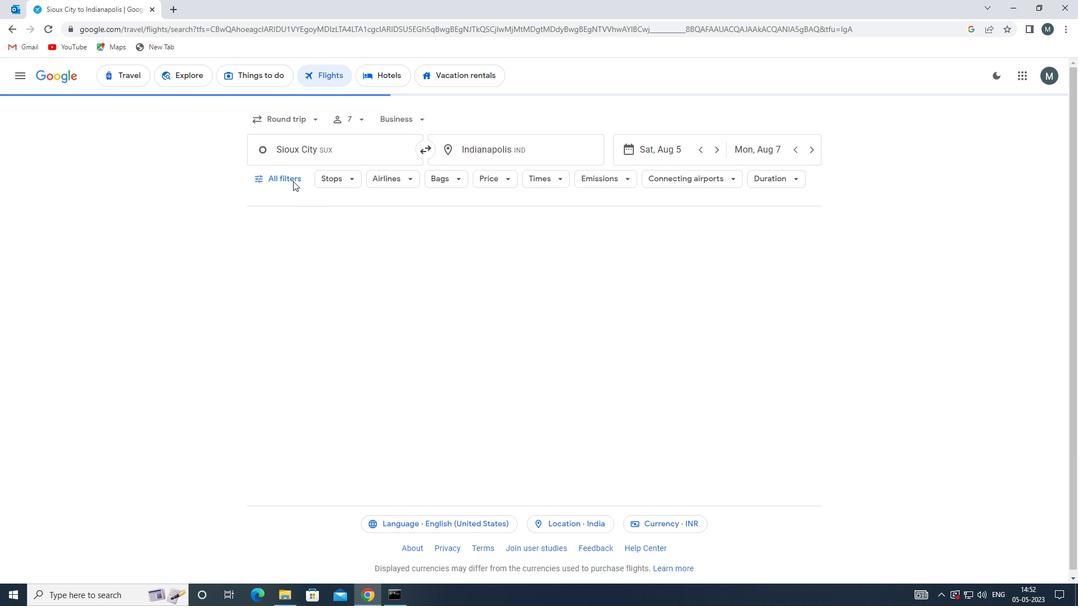 
Action: Mouse moved to (356, 324)
Screenshot: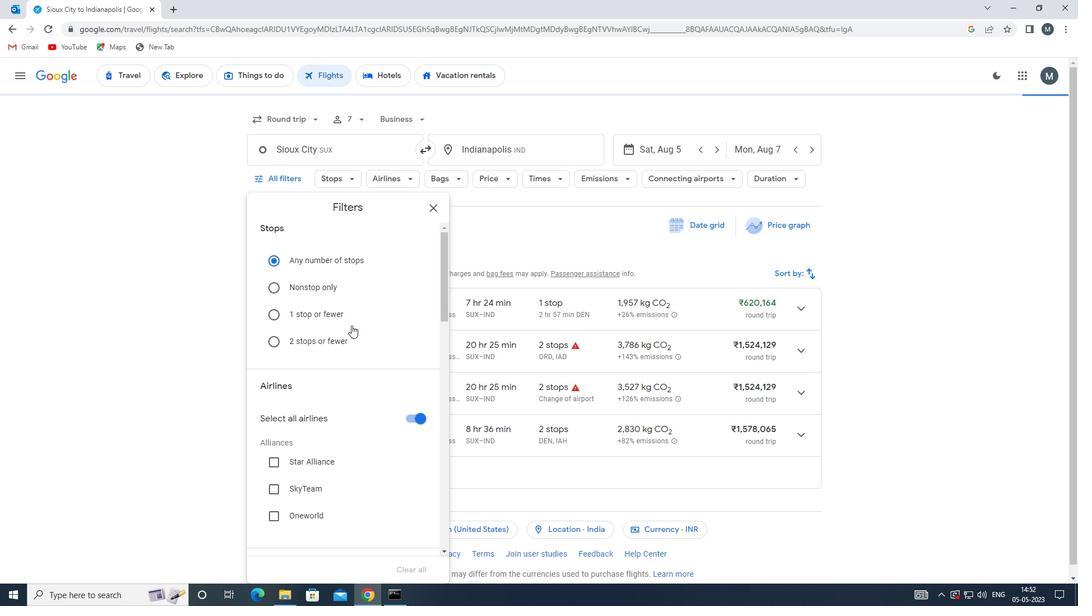 
Action: Mouse scrolled (356, 324) with delta (0, 0)
Screenshot: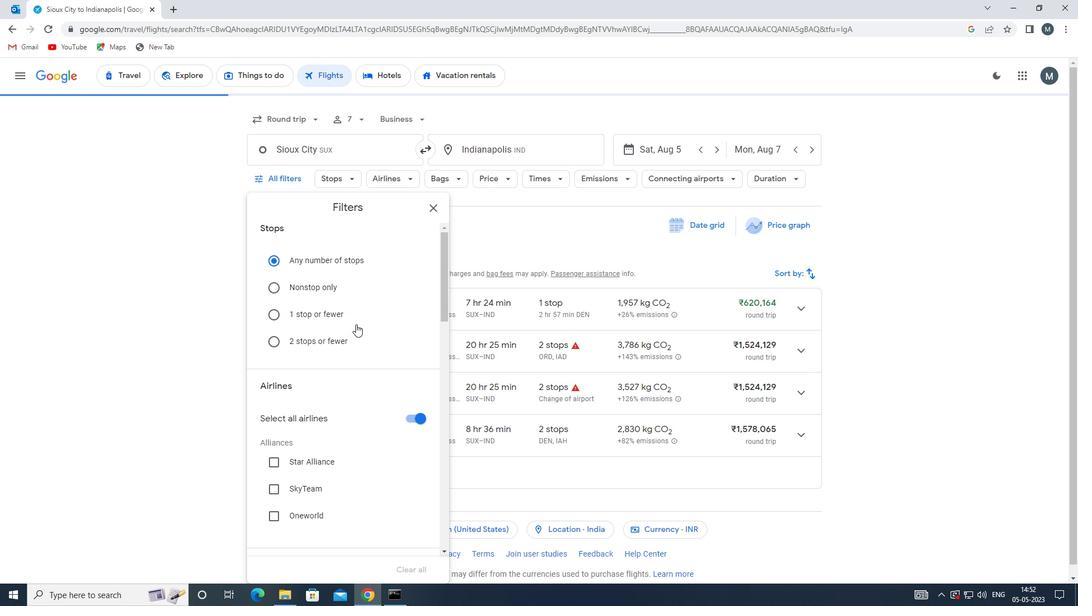 
Action: Mouse scrolled (356, 324) with delta (0, 0)
Screenshot: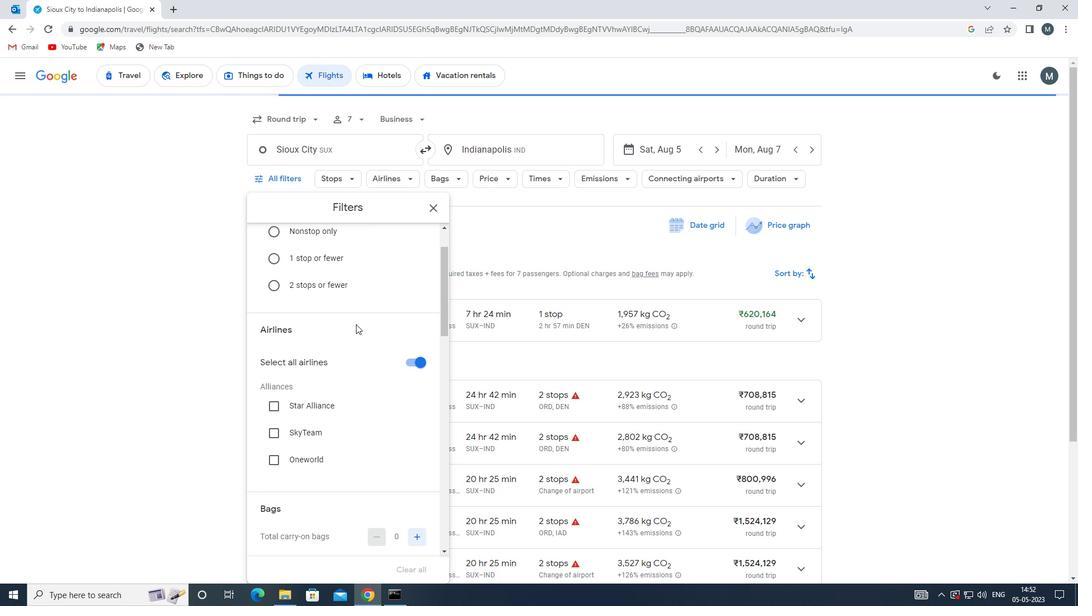 
Action: Mouse moved to (397, 327)
Screenshot: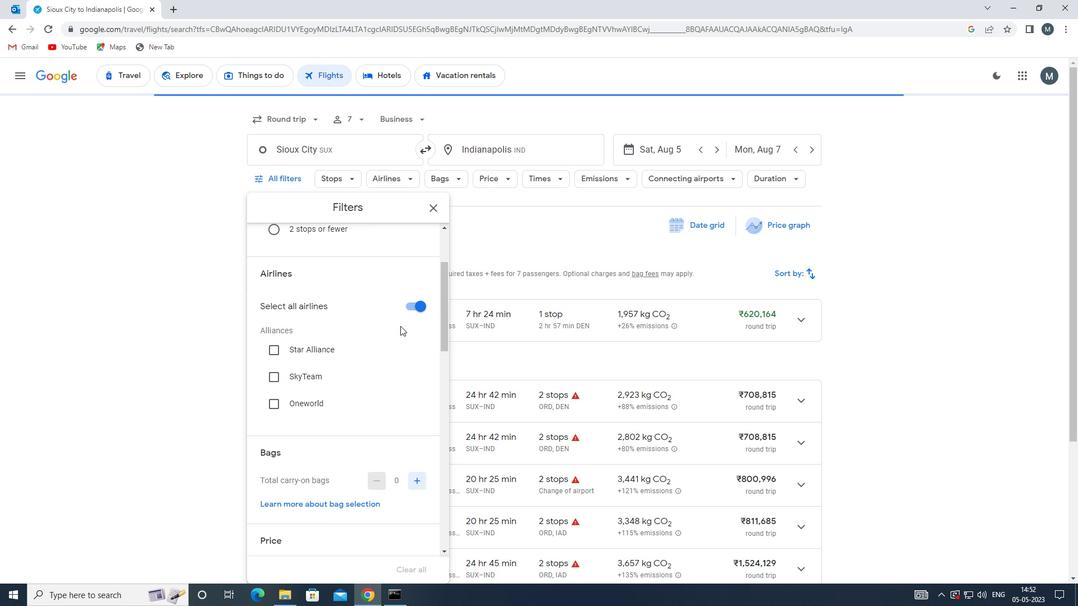 
Action: Mouse scrolled (397, 327) with delta (0, 0)
Screenshot: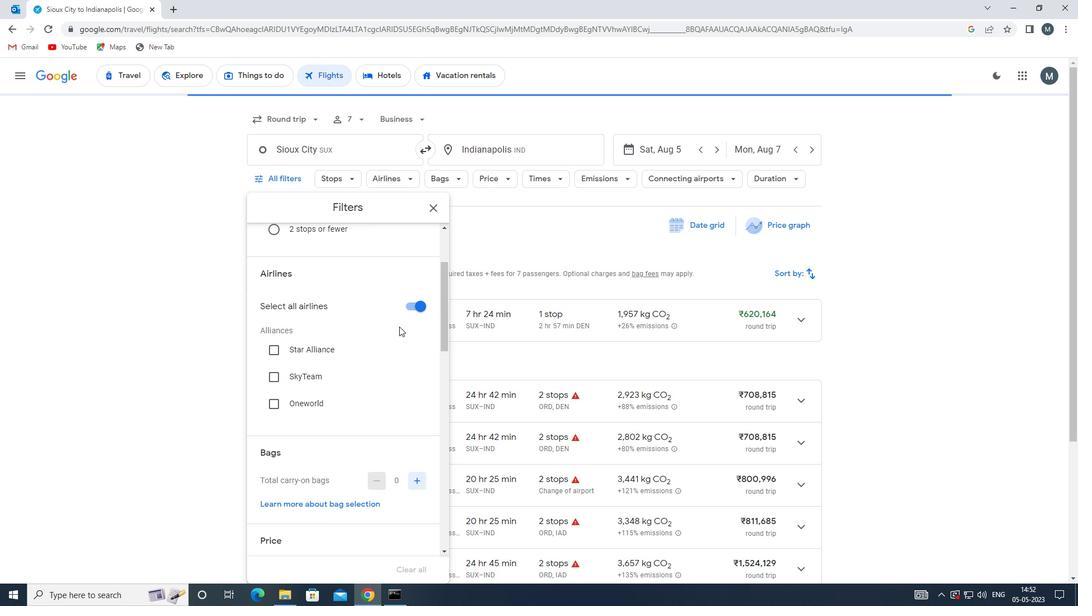 
Action: Mouse moved to (362, 336)
Screenshot: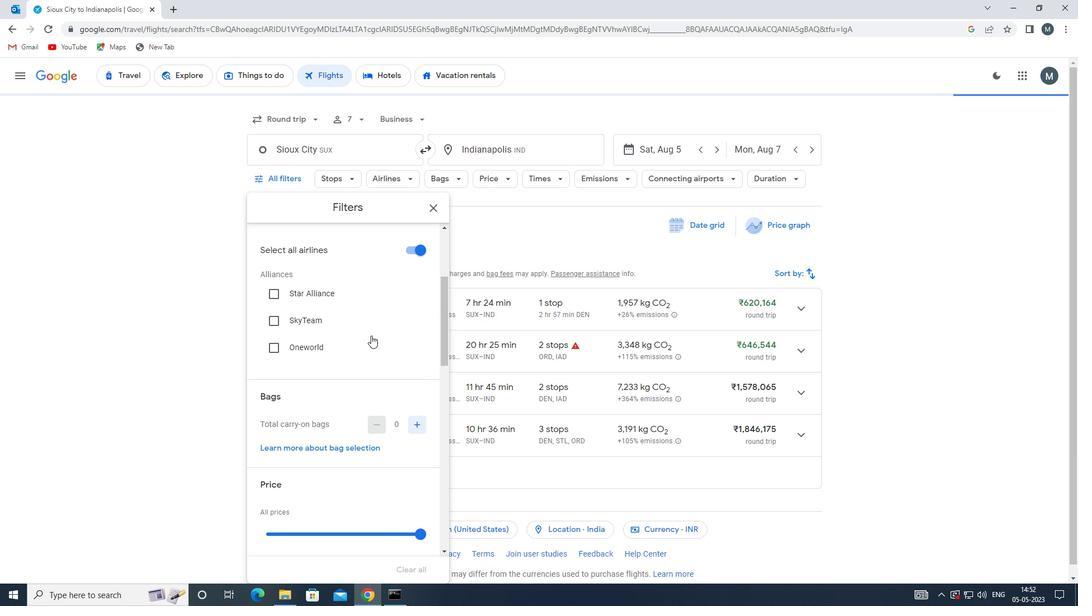 
Action: Mouse scrolled (362, 335) with delta (0, 0)
Screenshot: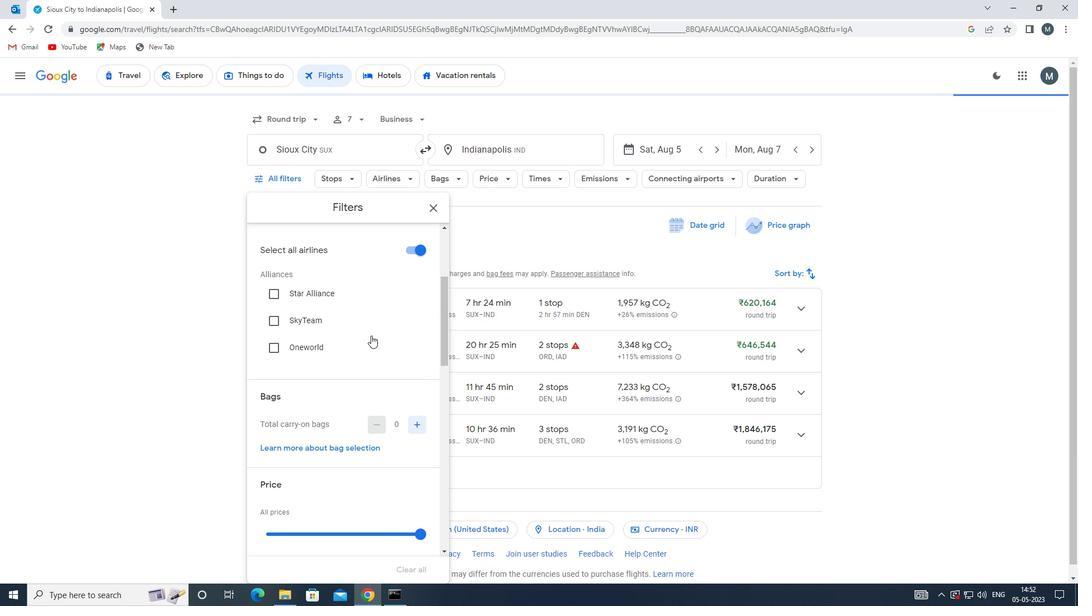 
Action: Mouse moved to (359, 337)
Screenshot: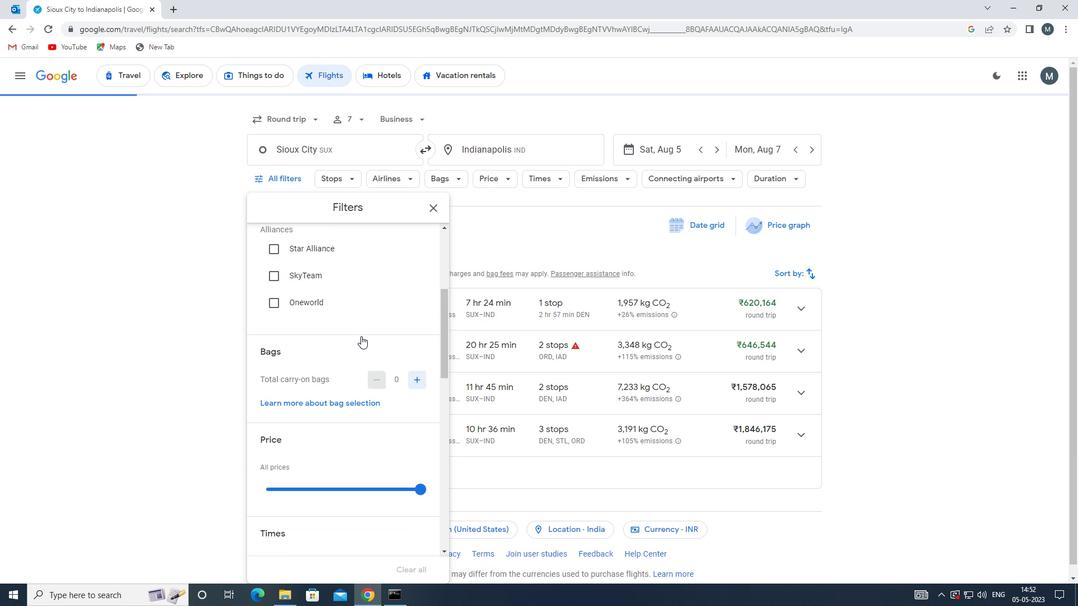 
Action: Mouse scrolled (359, 337) with delta (0, 0)
Screenshot: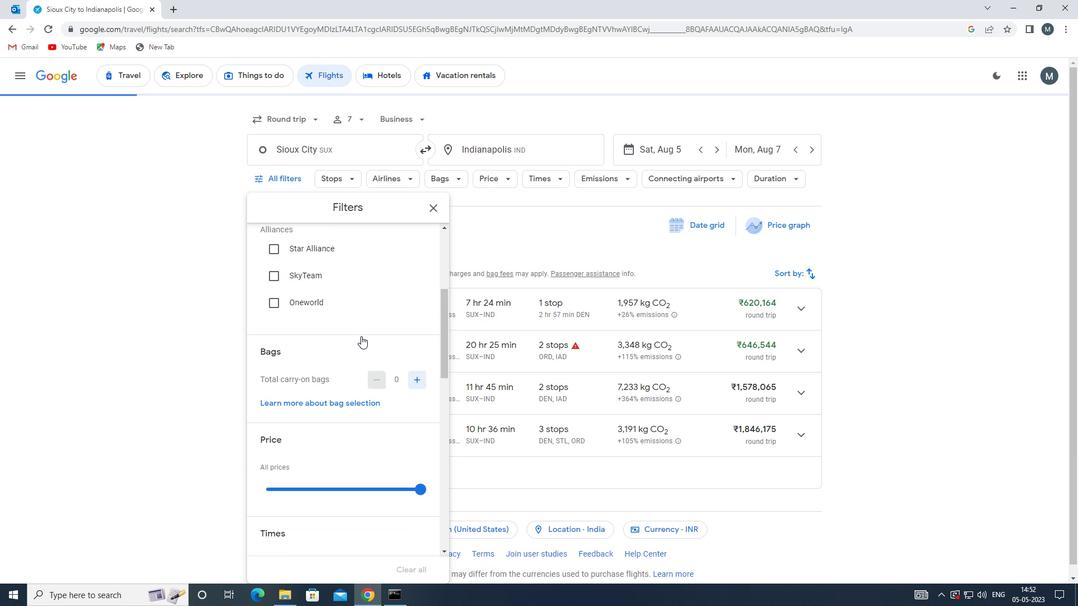 
Action: Mouse moved to (310, 420)
Screenshot: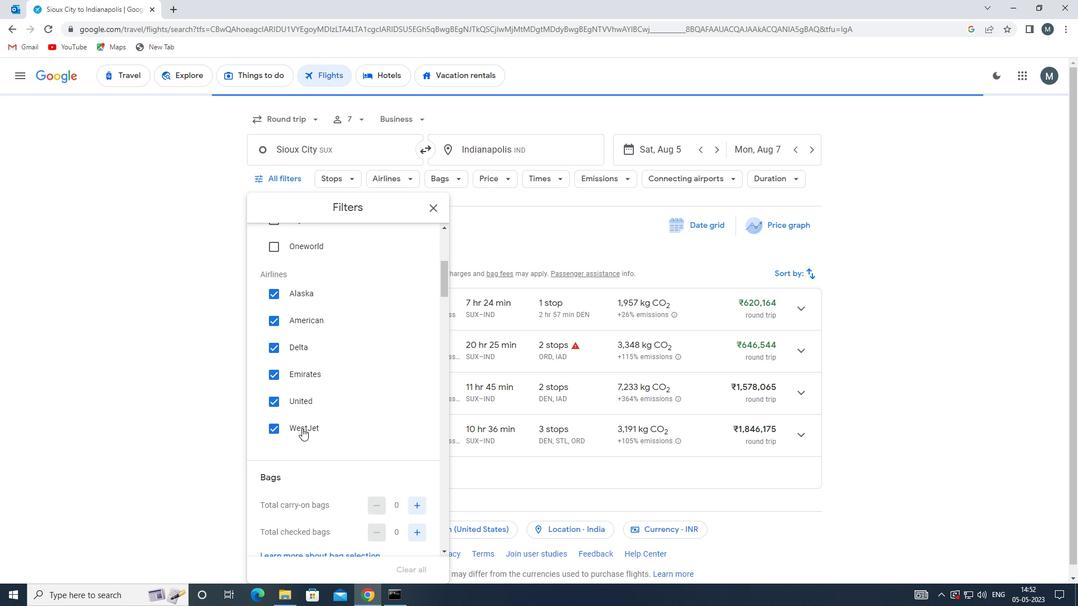 
Action: Mouse scrolled (310, 419) with delta (0, 0)
Screenshot: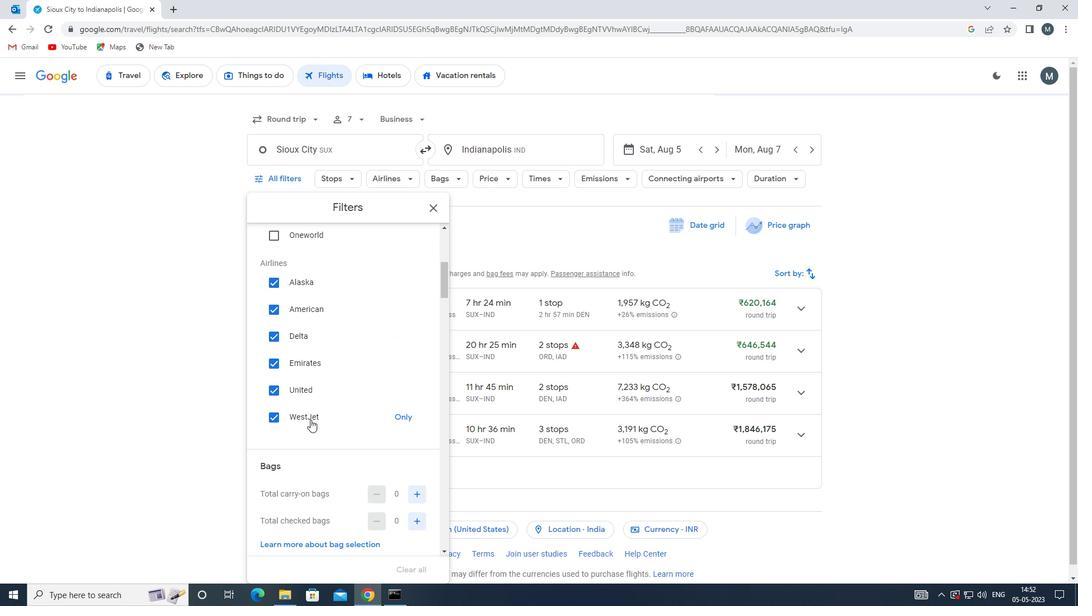 
Action: Mouse scrolled (310, 419) with delta (0, 0)
Screenshot: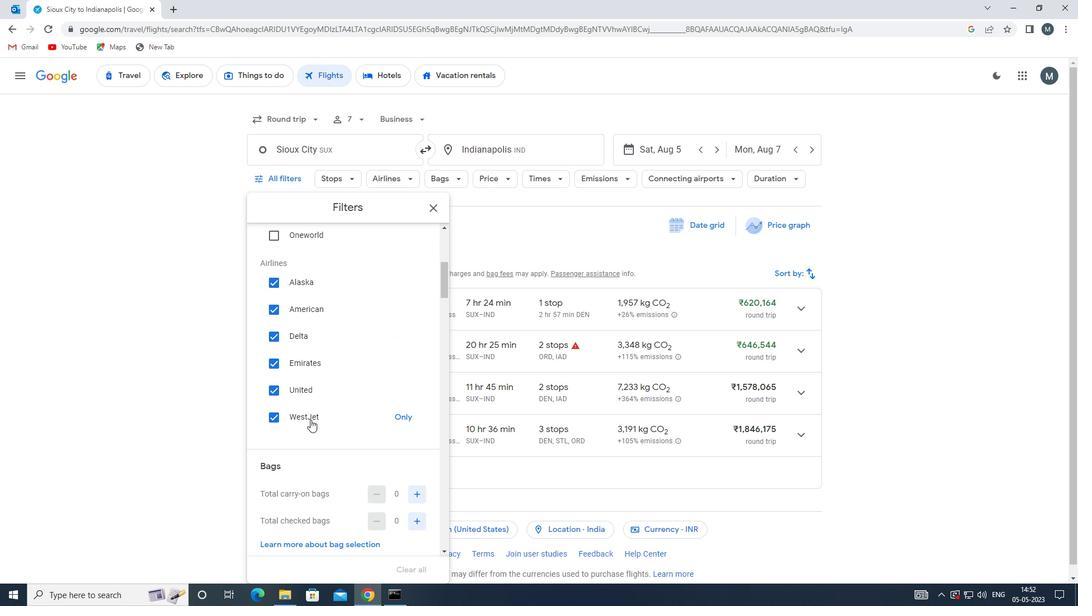 
Action: Mouse moved to (311, 418)
Screenshot: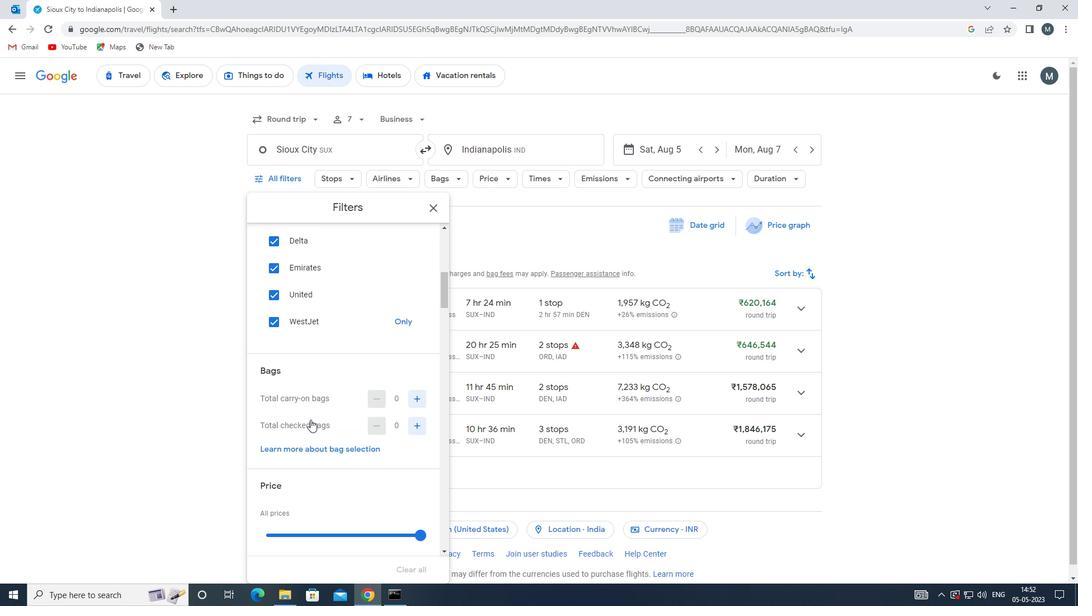 
Action: Mouse scrolled (311, 417) with delta (0, 0)
Screenshot: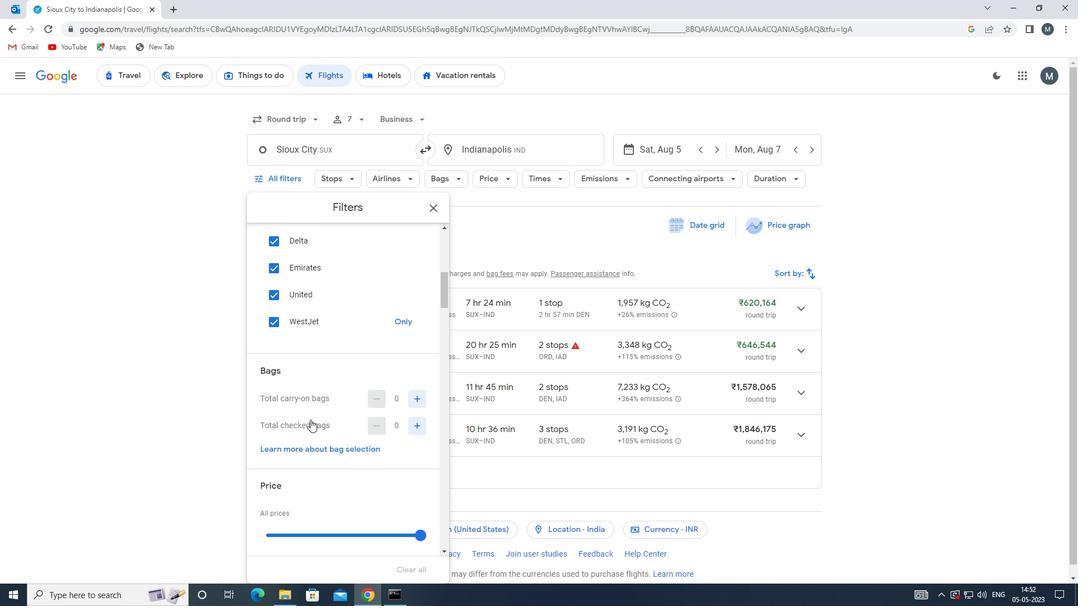 
Action: Mouse moved to (317, 439)
Screenshot: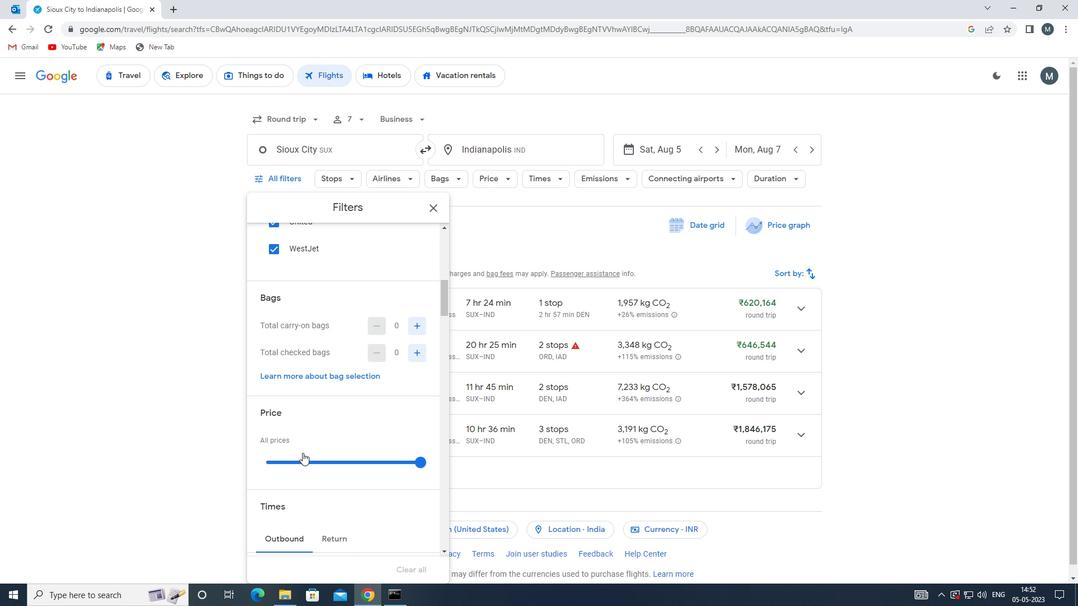 
Action: Mouse scrolled (317, 439) with delta (0, 0)
Screenshot: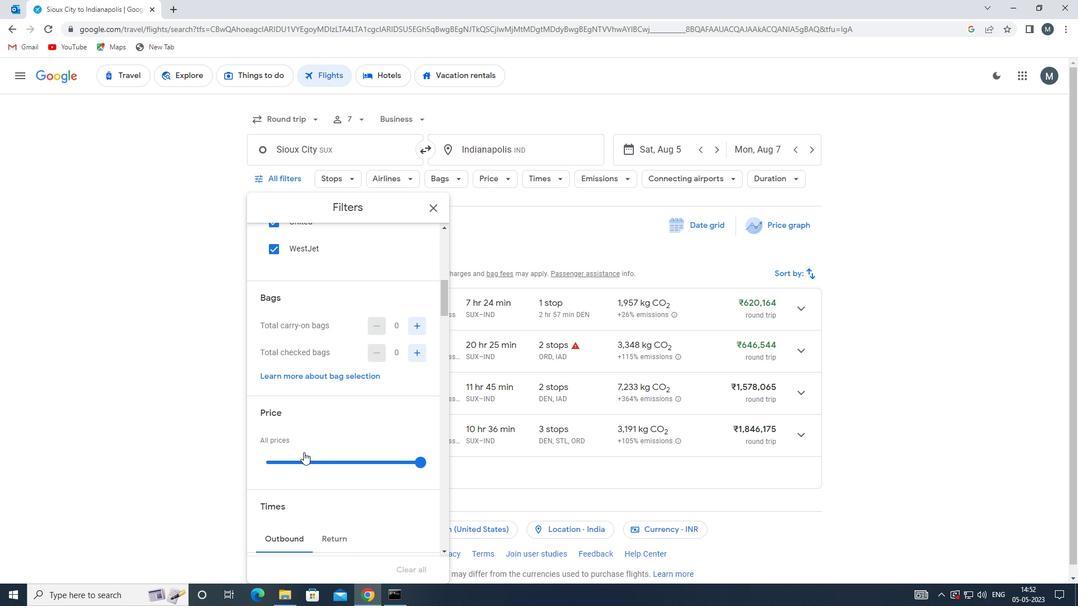
Action: Mouse moved to (312, 402)
Screenshot: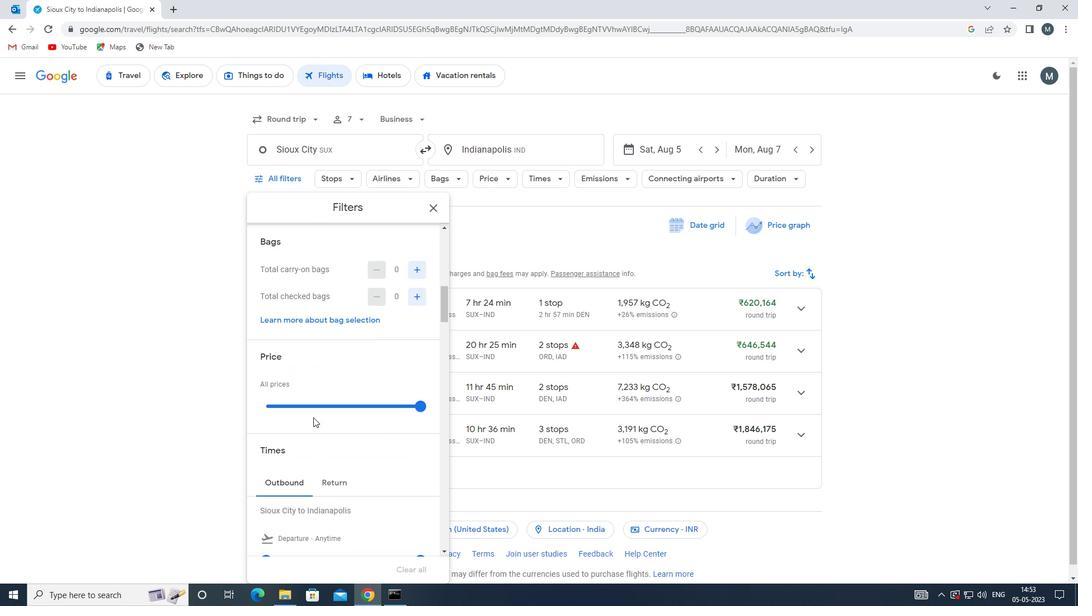 
Action: Mouse pressed left at (312, 402)
Screenshot: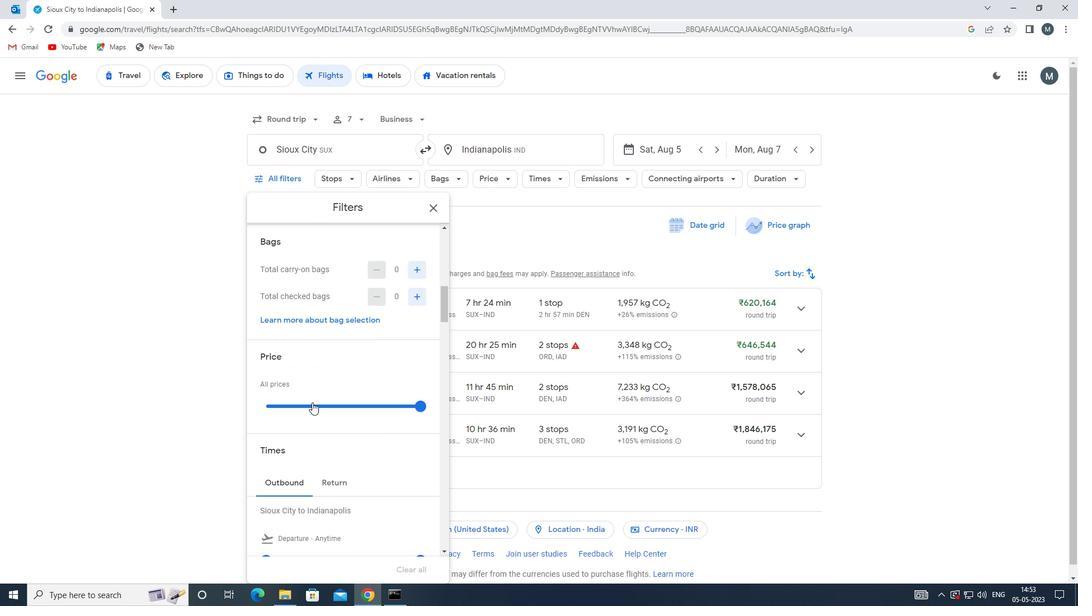 
Action: Mouse pressed left at (312, 402)
Screenshot: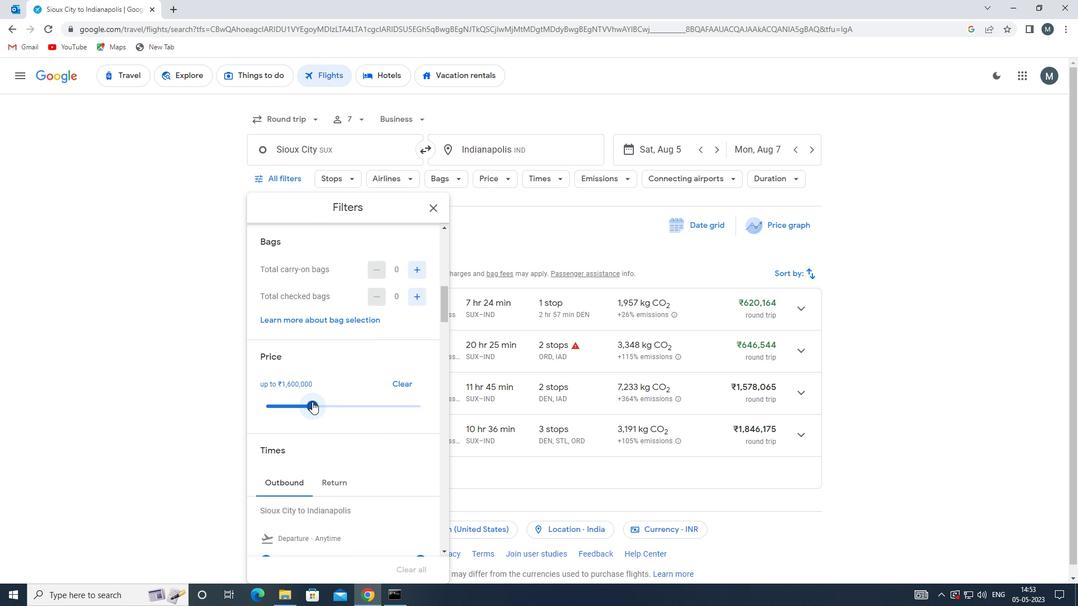 
Action: Mouse moved to (390, 374)
Screenshot: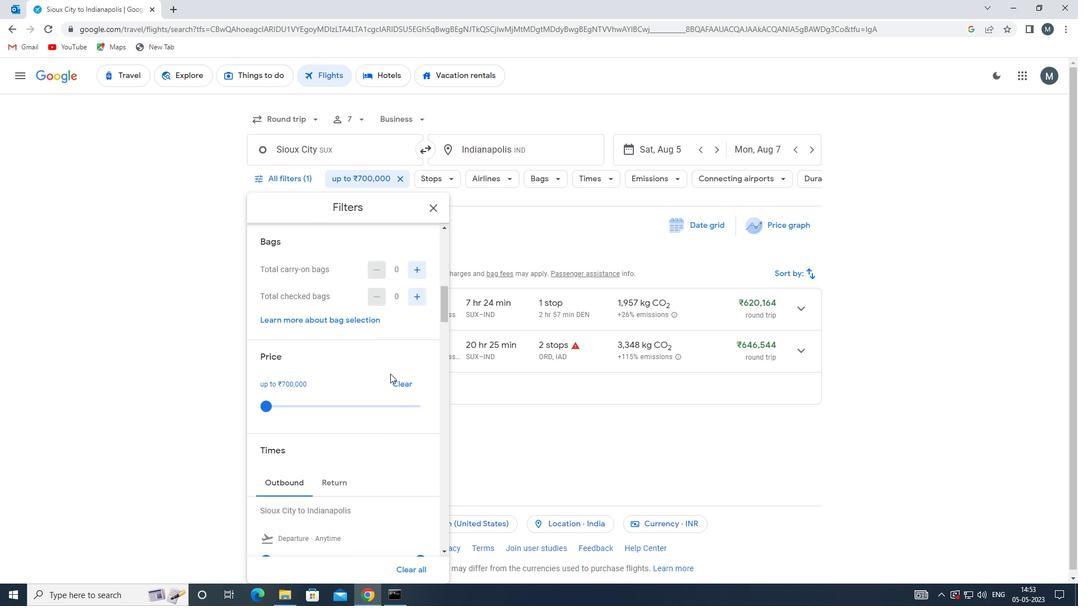 
Action: Mouse scrolled (390, 373) with delta (0, 0)
Screenshot: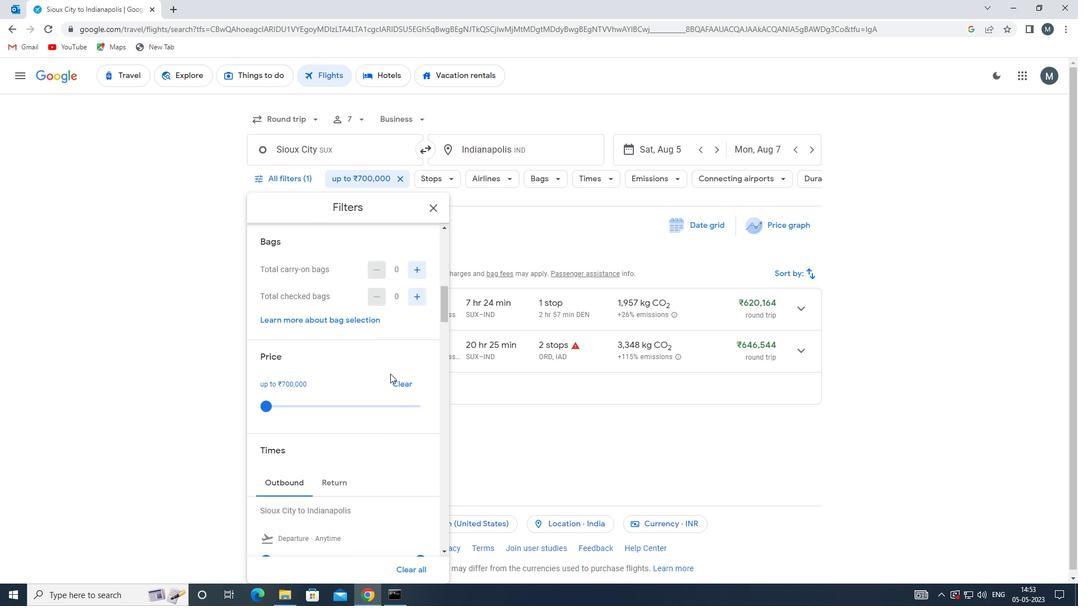 
Action: Mouse moved to (379, 385)
Screenshot: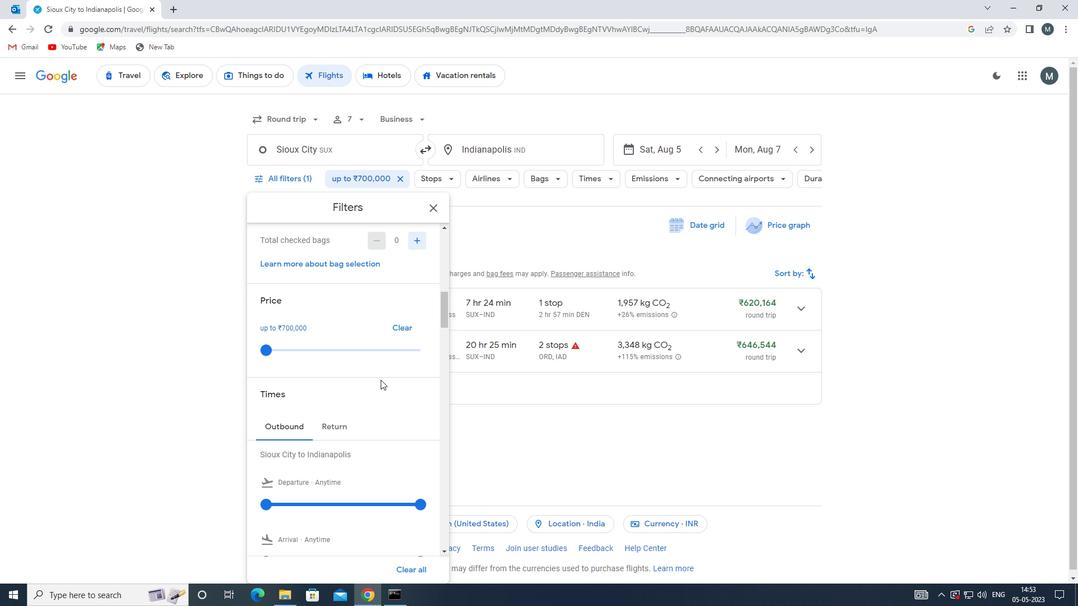 
Action: Mouse scrolled (379, 384) with delta (0, 0)
Screenshot: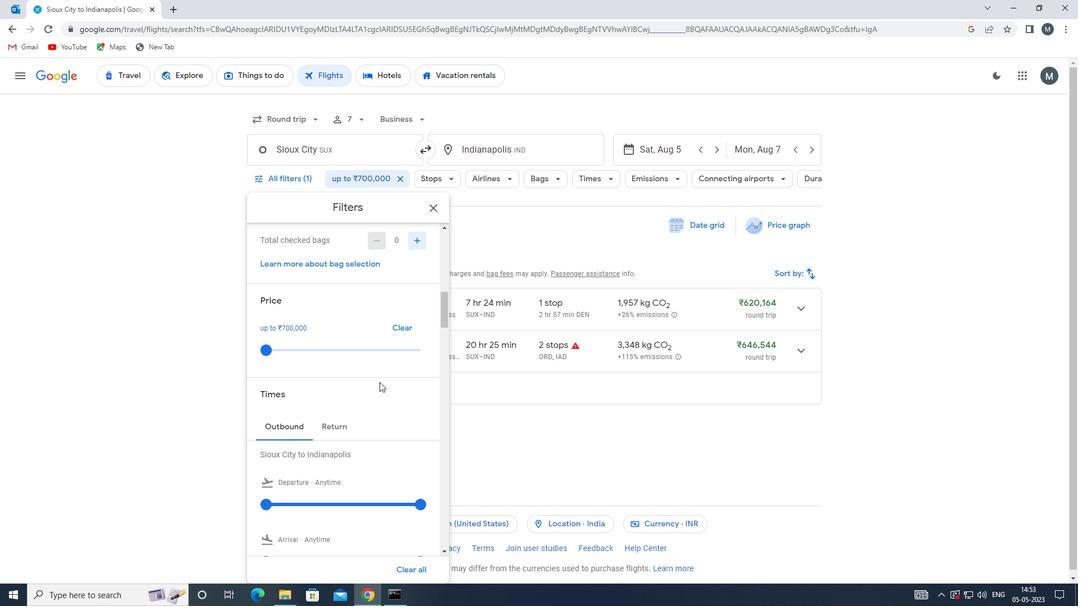 
Action: Mouse moved to (335, 391)
Screenshot: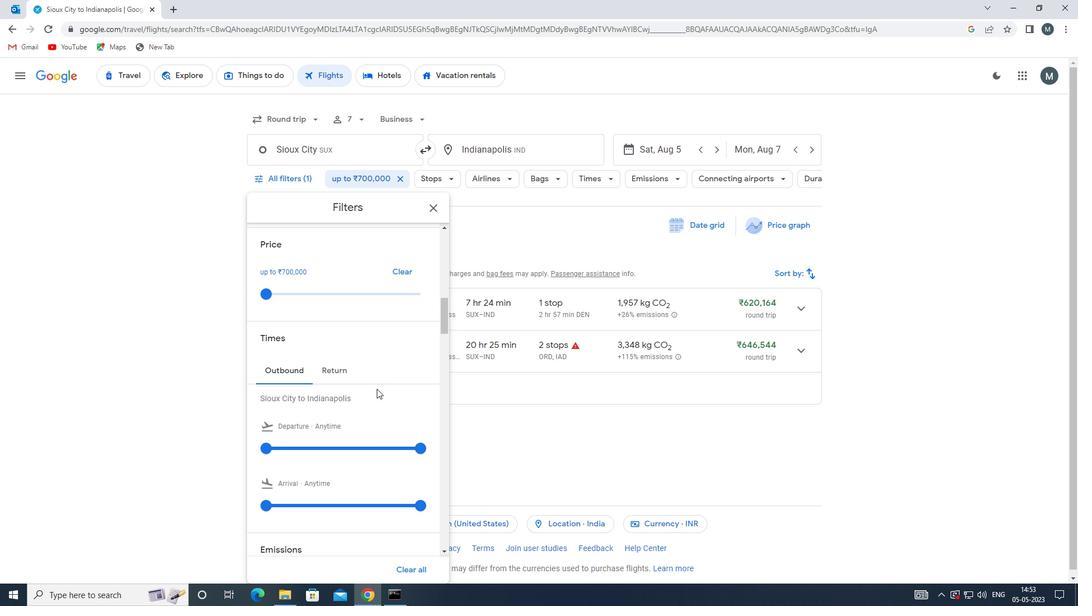
Action: Mouse scrolled (335, 390) with delta (0, 0)
Screenshot: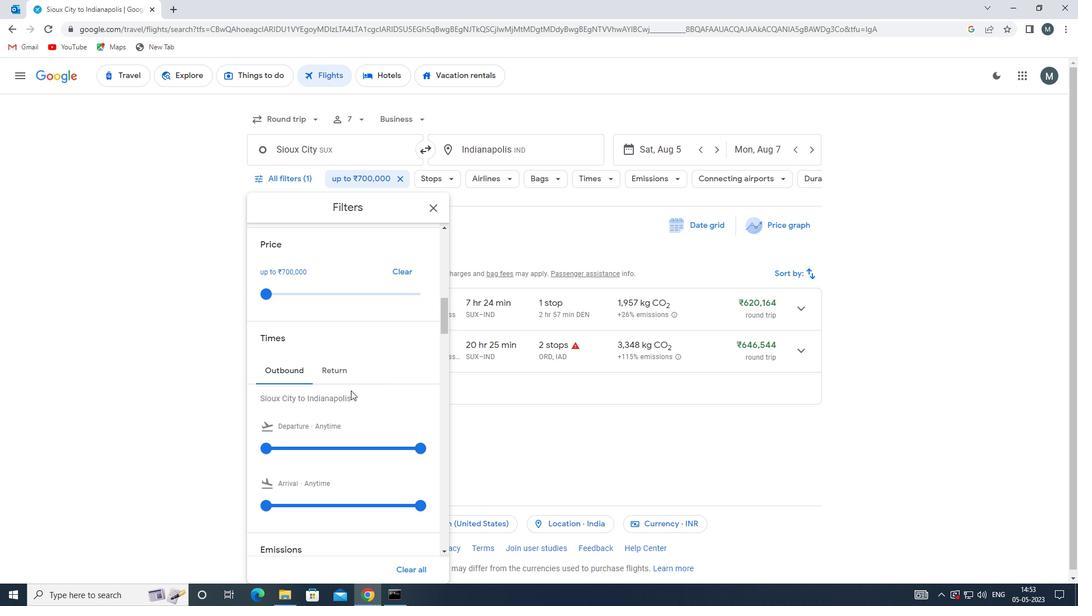 
Action: Mouse moved to (270, 392)
Screenshot: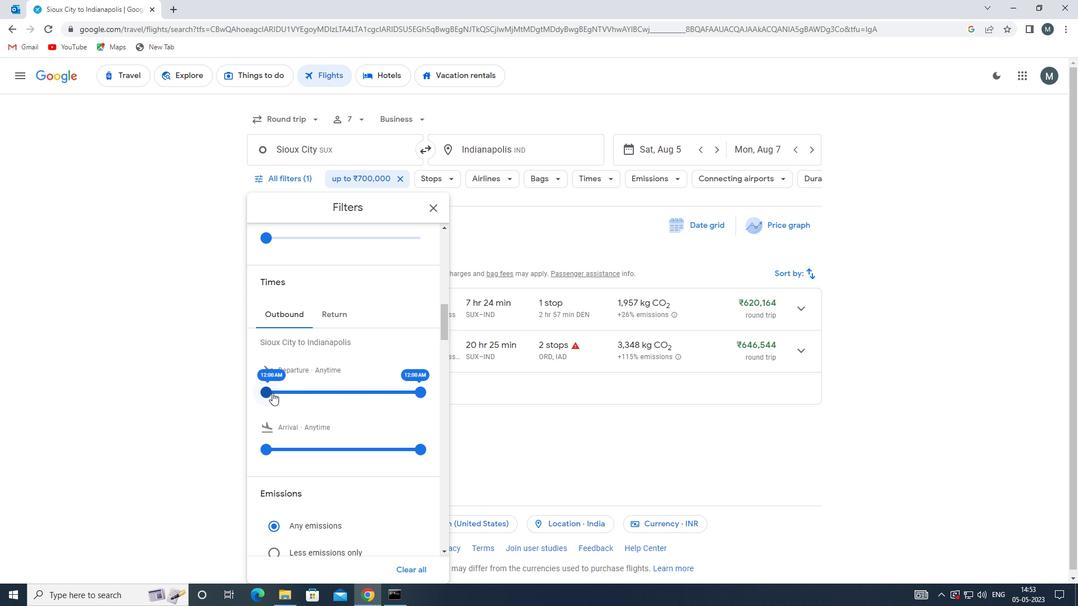 
Action: Mouse pressed left at (270, 392)
Screenshot: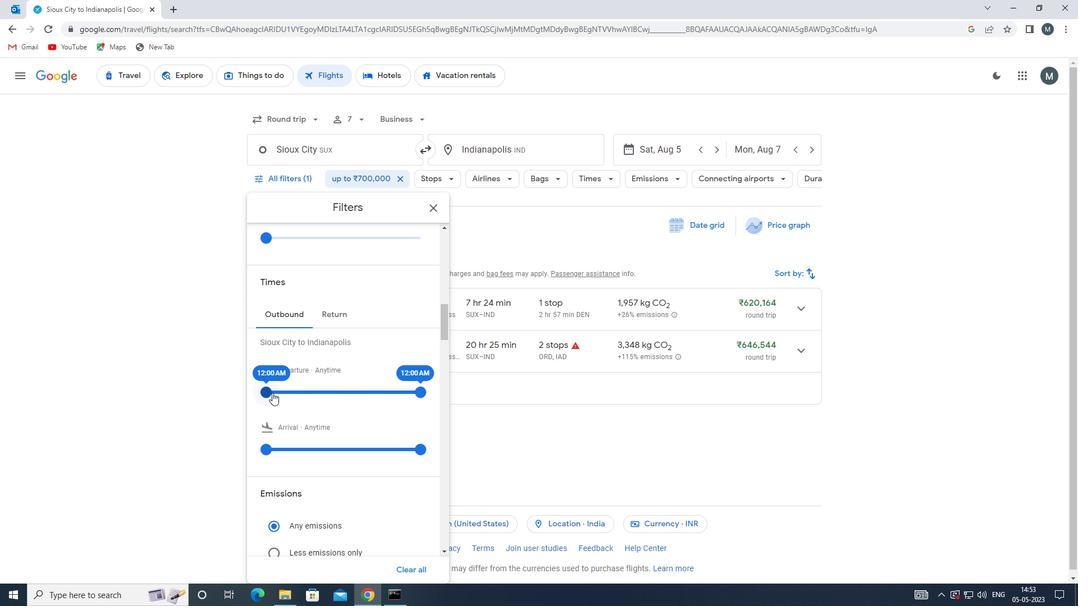 
Action: Mouse moved to (412, 389)
Screenshot: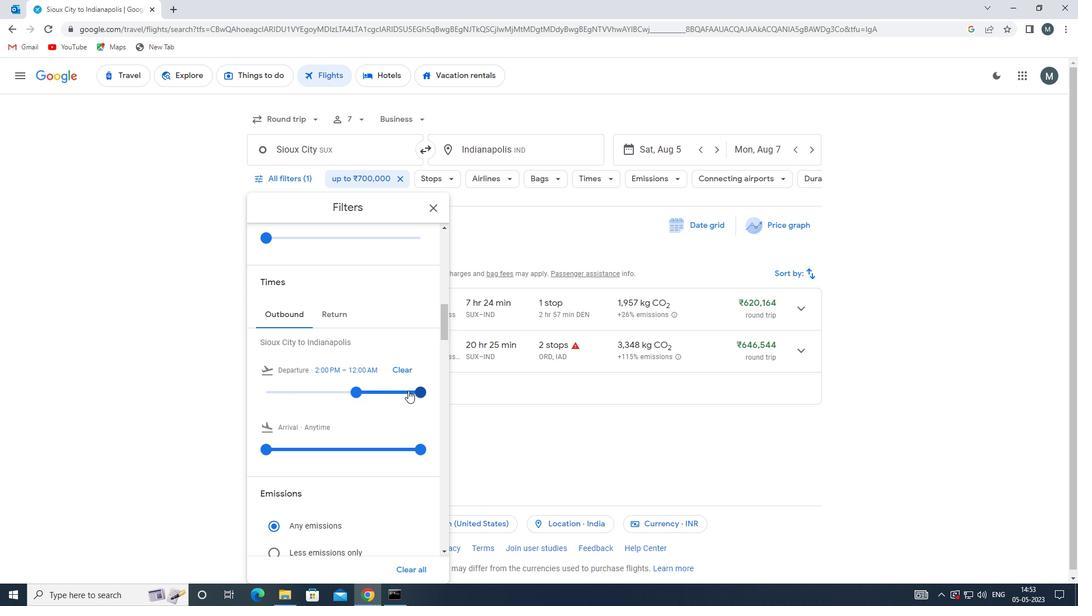 
Action: Mouse pressed left at (412, 389)
Screenshot: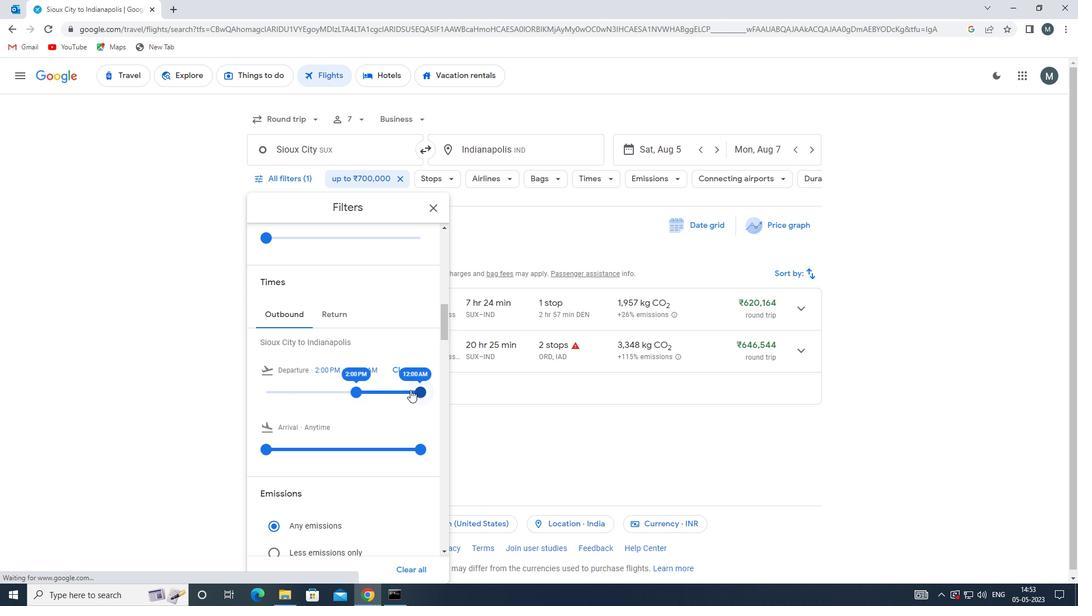 
Action: Mouse moved to (363, 393)
Screenshot: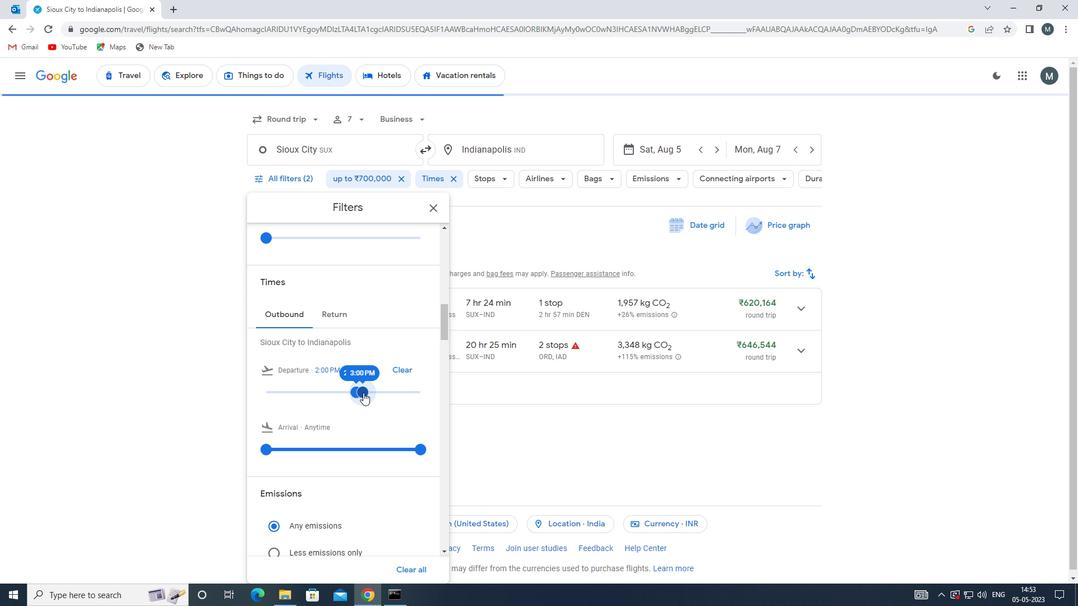 
Action: Mouse scrolled (363, 392) with delta (0, 0)
Screenshot: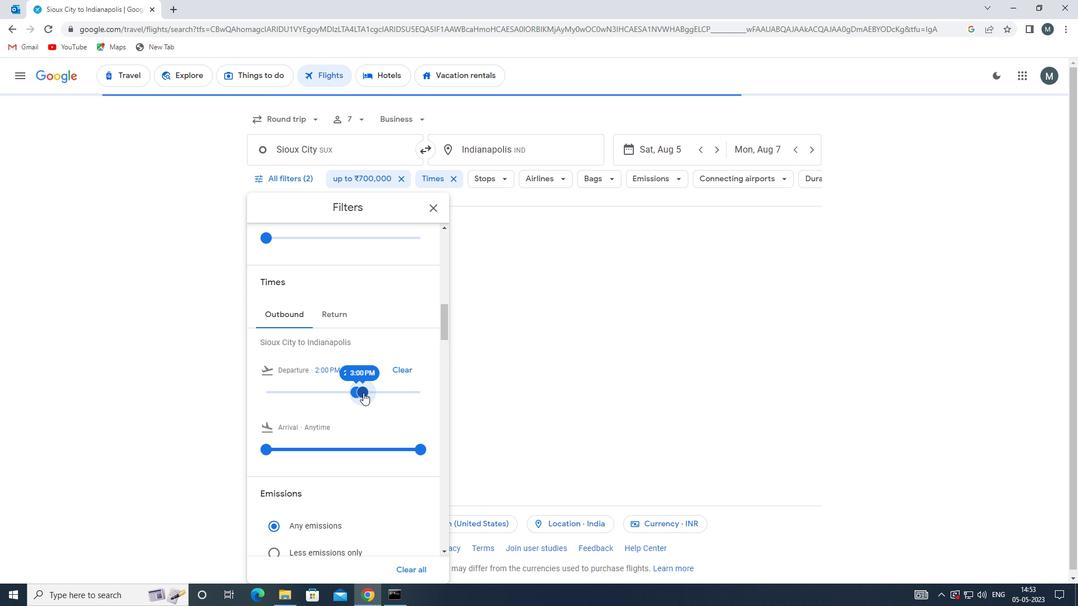 
Action: Mouse moved to (433, 204)
Screenshot: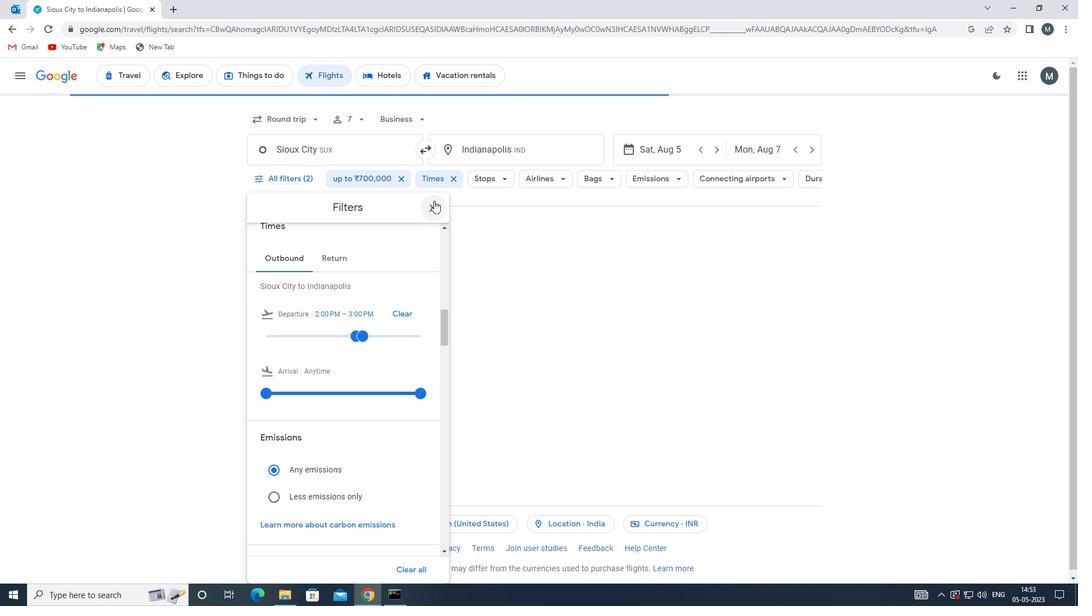 
Action: Mouse pressed left at (433, 204)
Screenshot: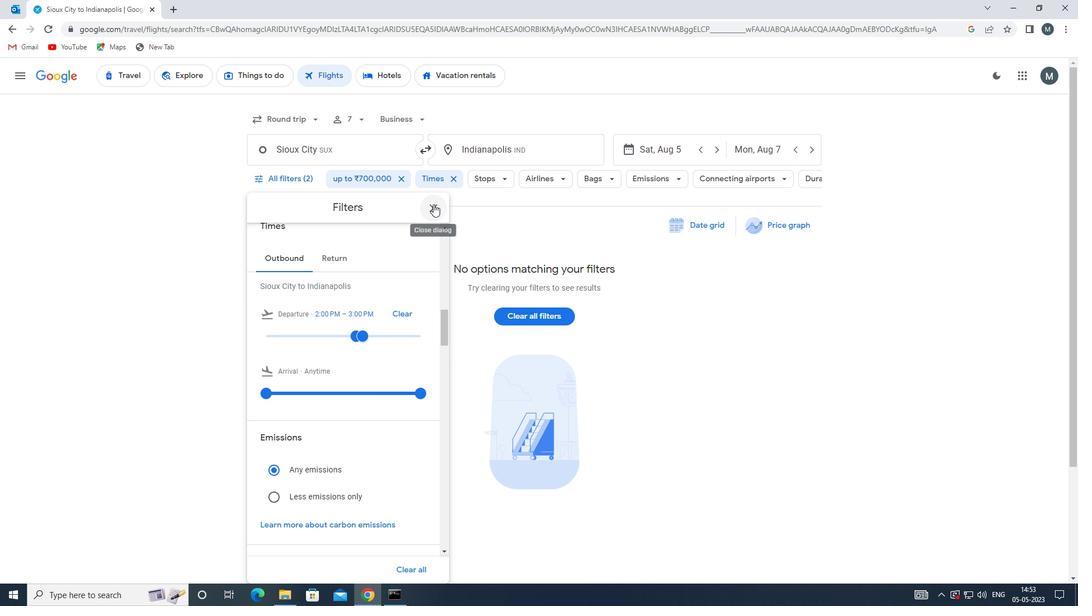 
